 Task: Add an event with the title Casual Marketing Campaign Analysis, date '2023/10/08', time 8:00 AM to 10:00 AM, logged in from the account softage.10@softage.netand send the event invitation to softage.2@softage.net and softage.3@softage.net. Set a reminder for the event 2 hour before
Action: Mouse moved to (131, 155)
Screenshot: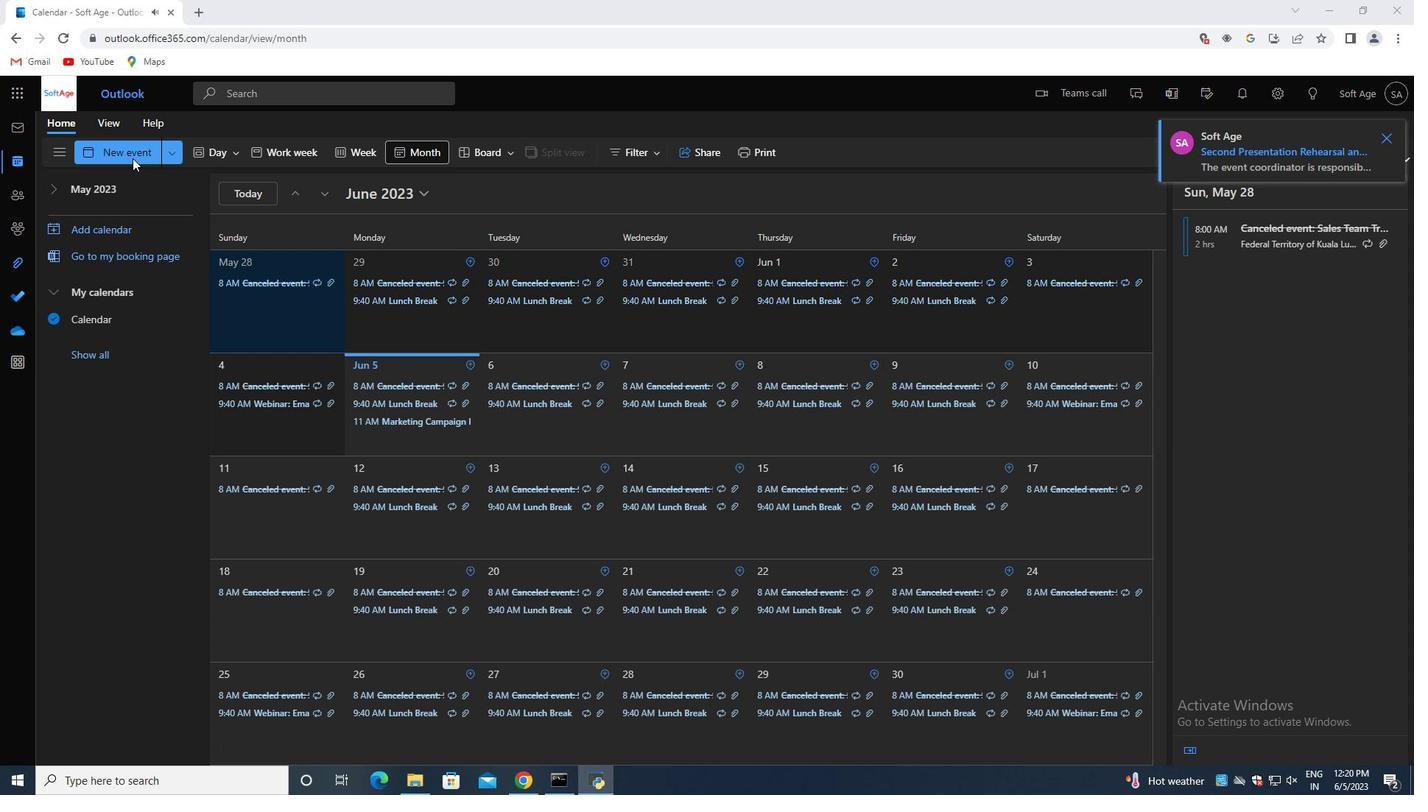 
Action: Mouse pressed left at (131, 155)
Screenshot: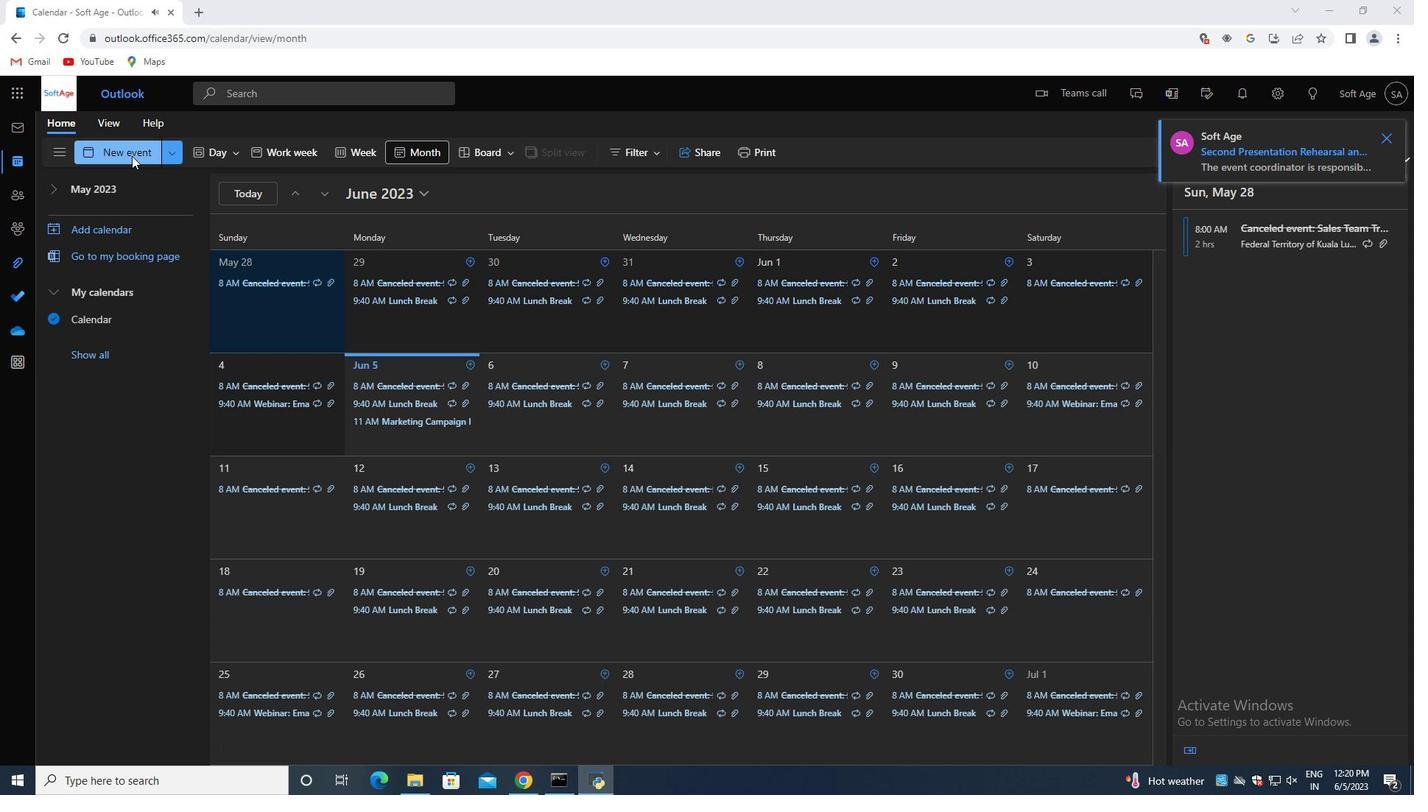 
Action: Mouse moved to (472, 239)
Screenshot: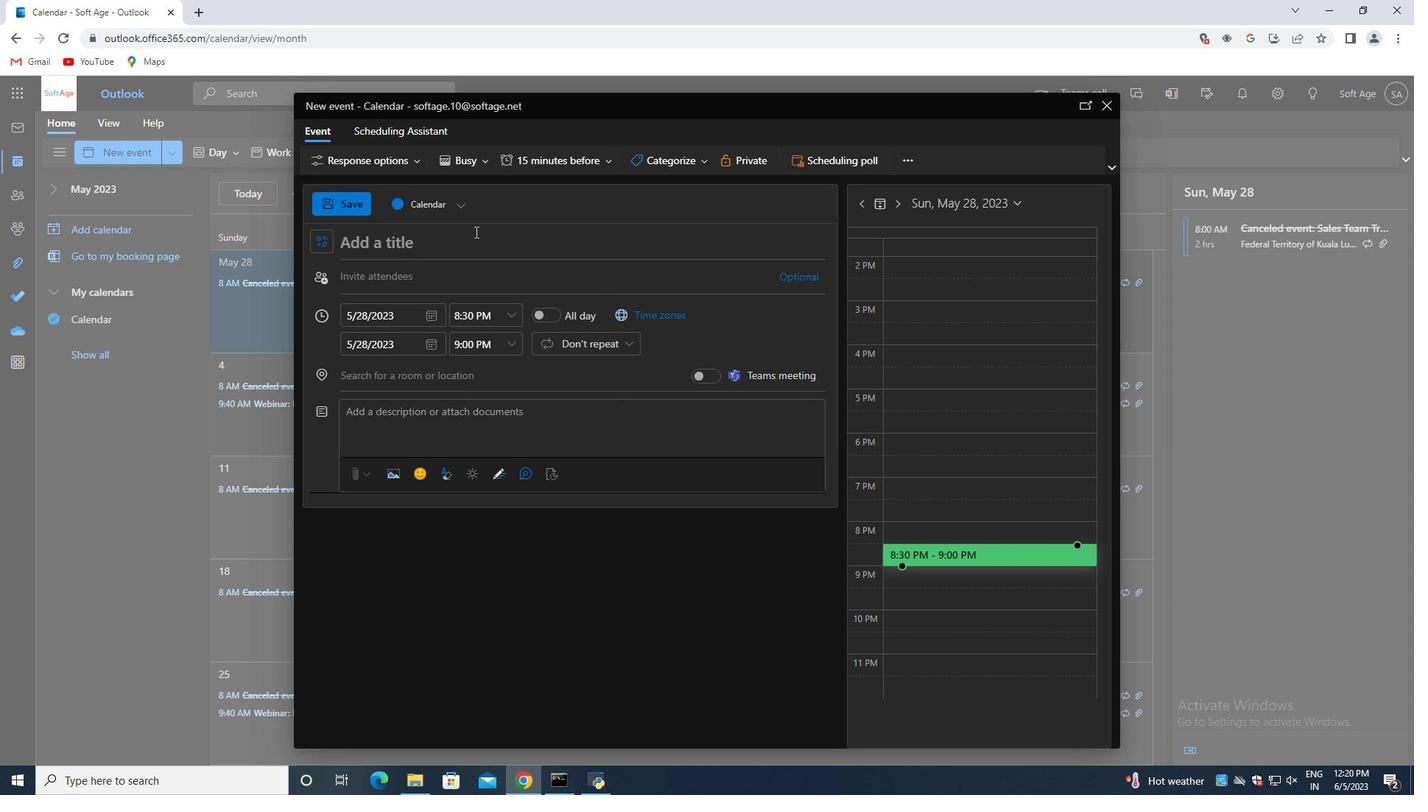 
Action: Mouse pressed left at (472, 239)
Screenshot: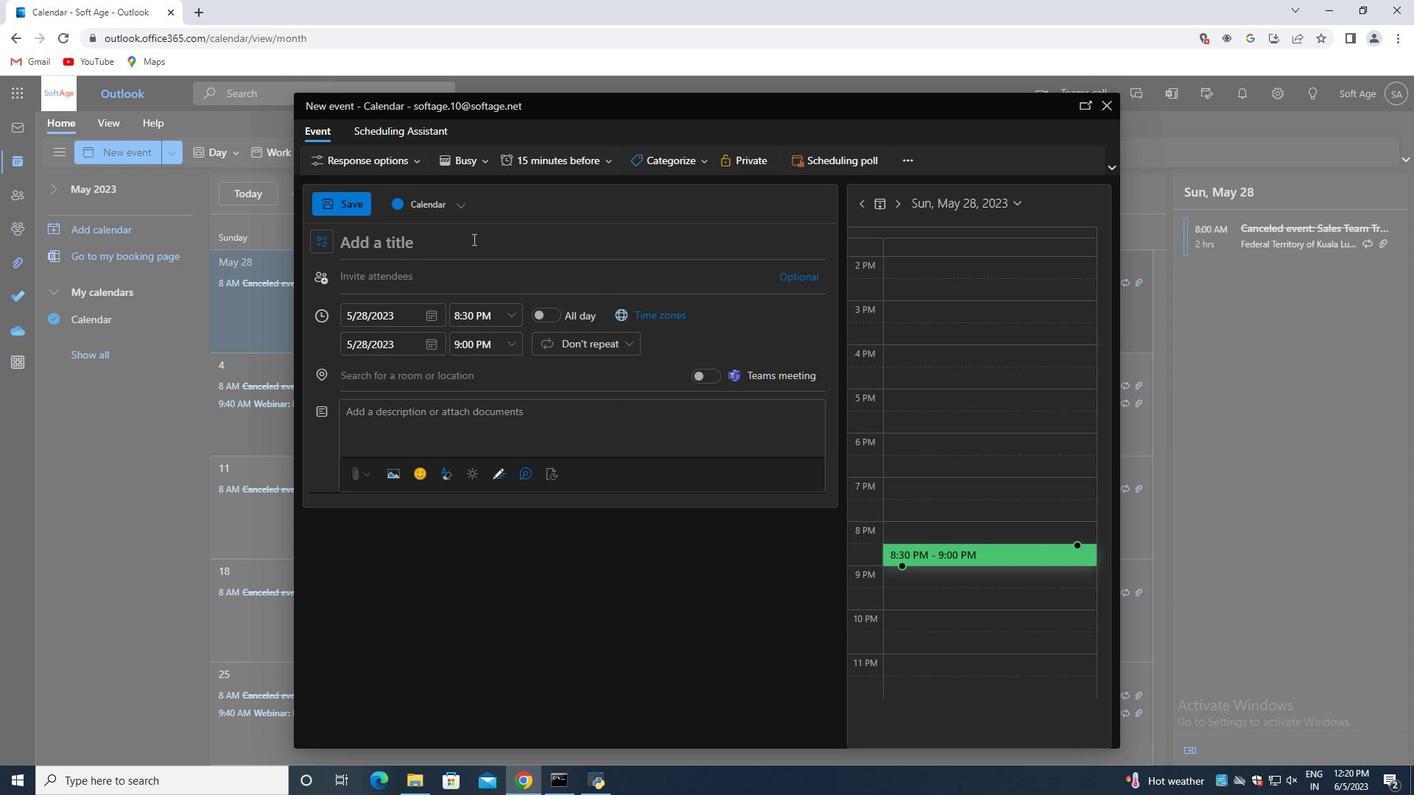 
Action: Key pressed <Key.shift>Casual<Key.space><Key.shift>Marketing<Key.space><Key.shift>Campaign<Key.space><Key.shift>Analysis
Screenshot: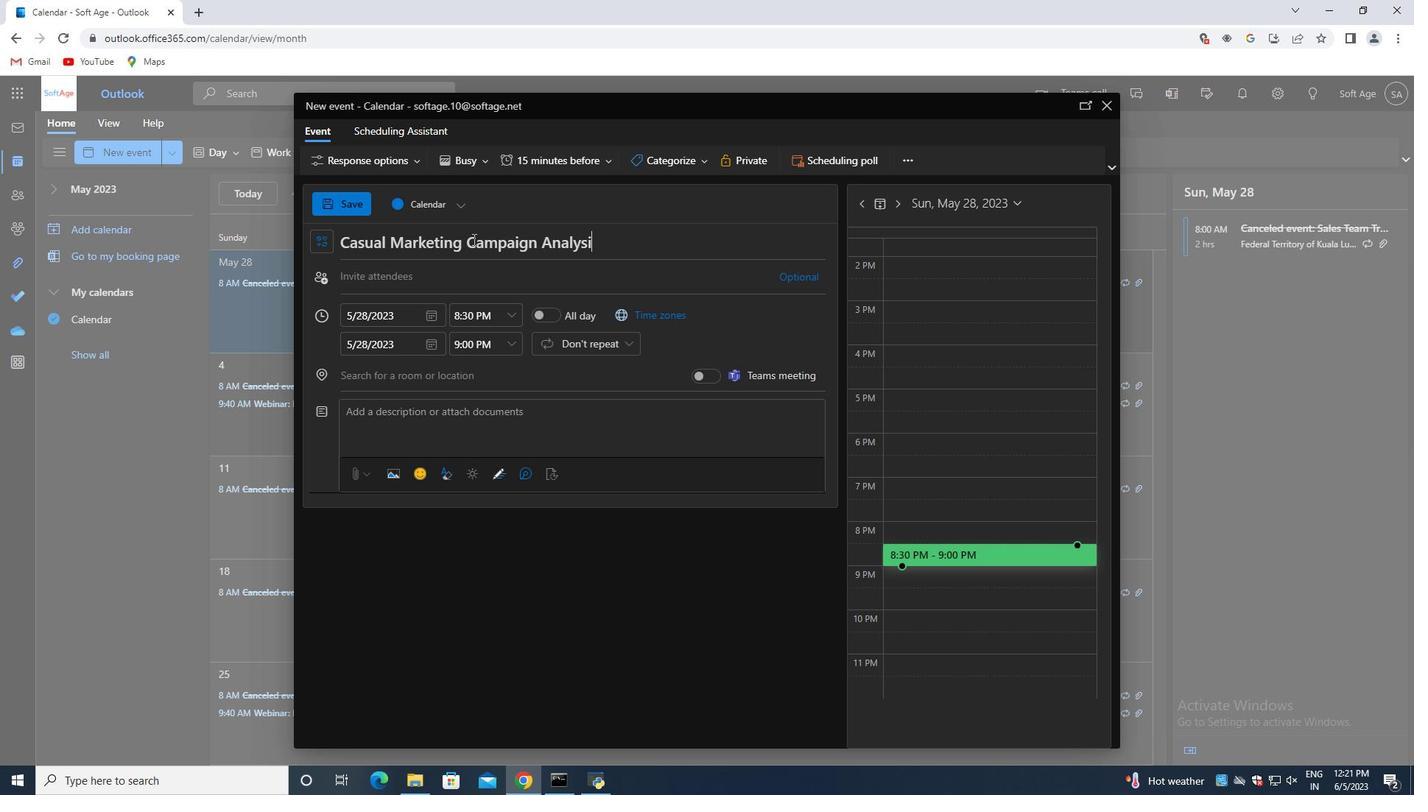 
Action: Mouse moved to (428, 315)
Screenshot: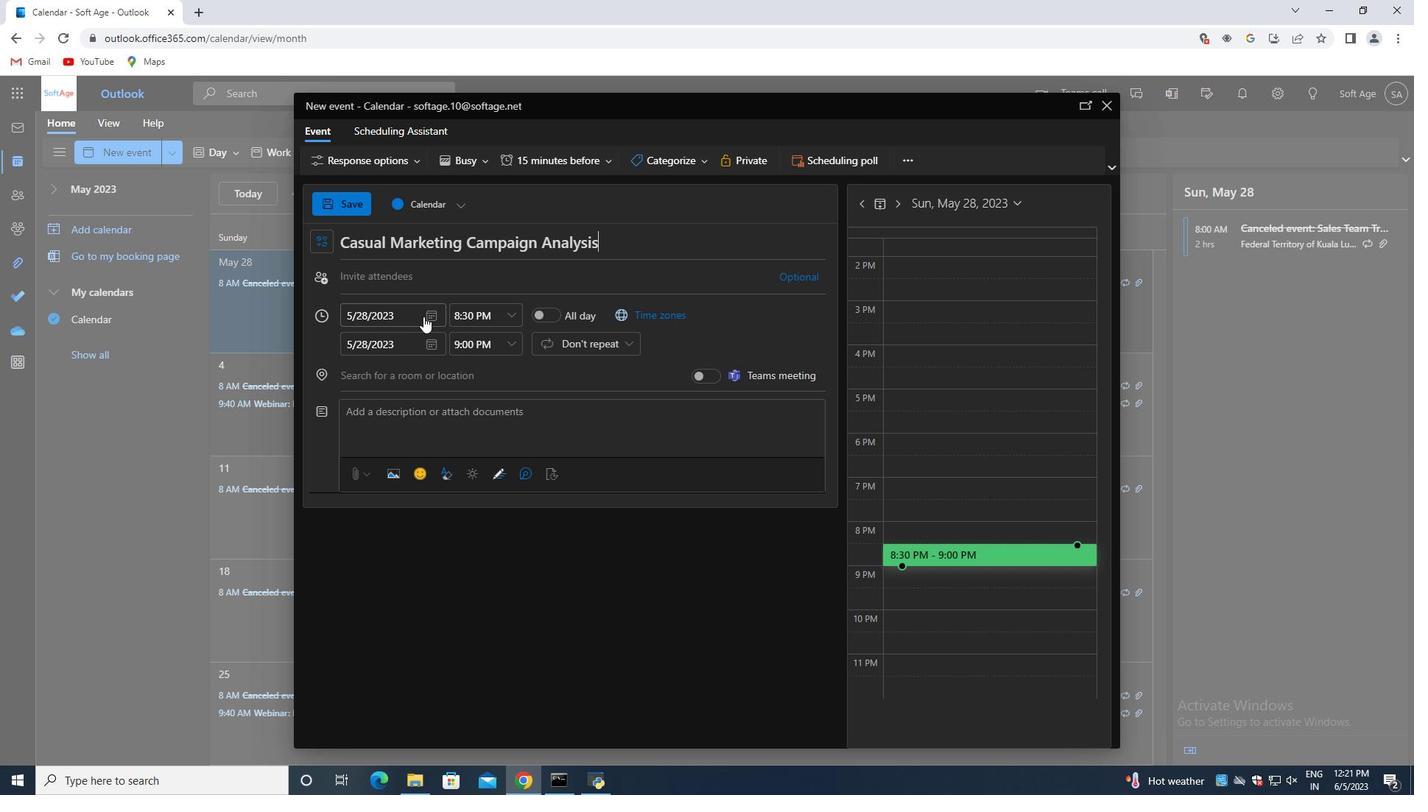 
Action: Mouse pressed left at (428, 315)
Screenshot: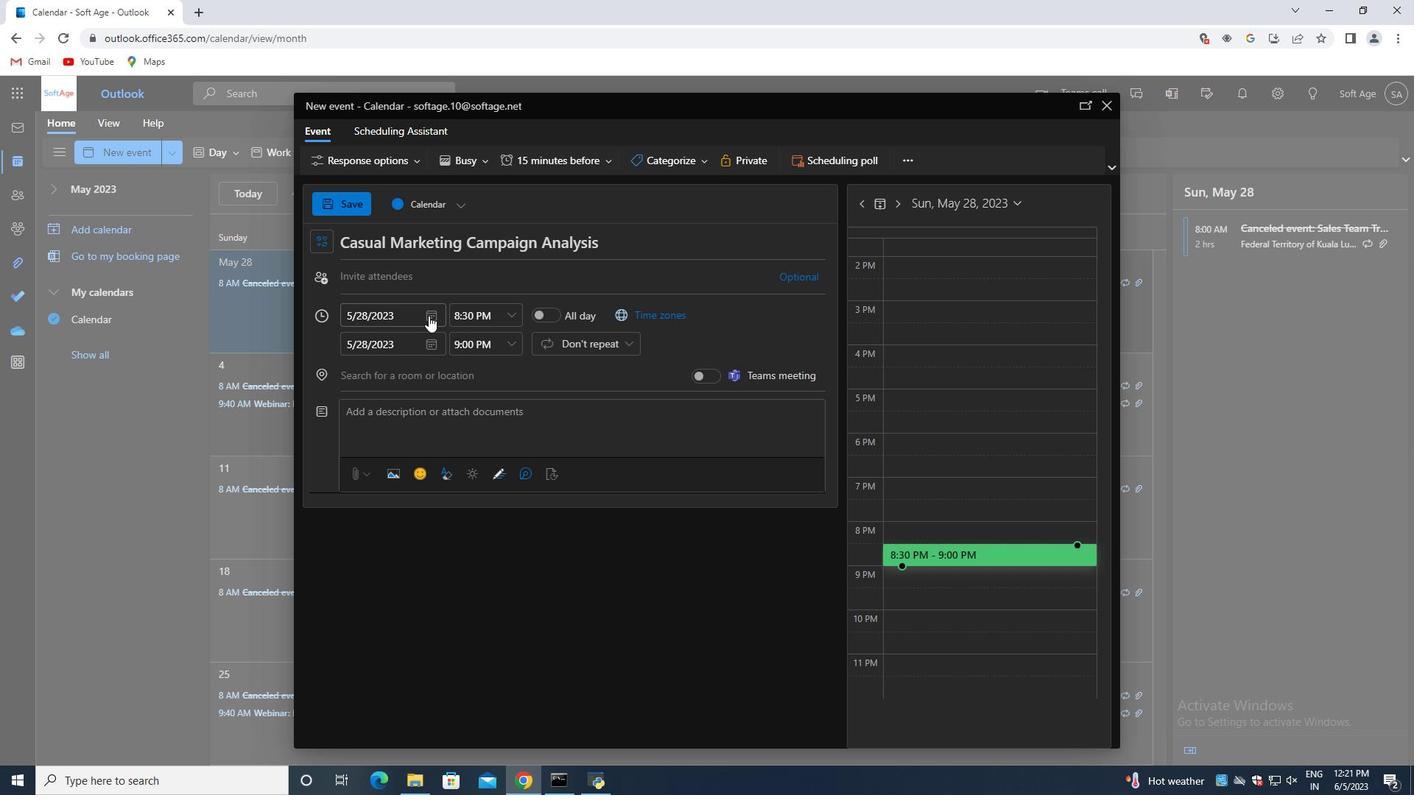 
Action: Mouse moved to (481, 344)
Screenshot: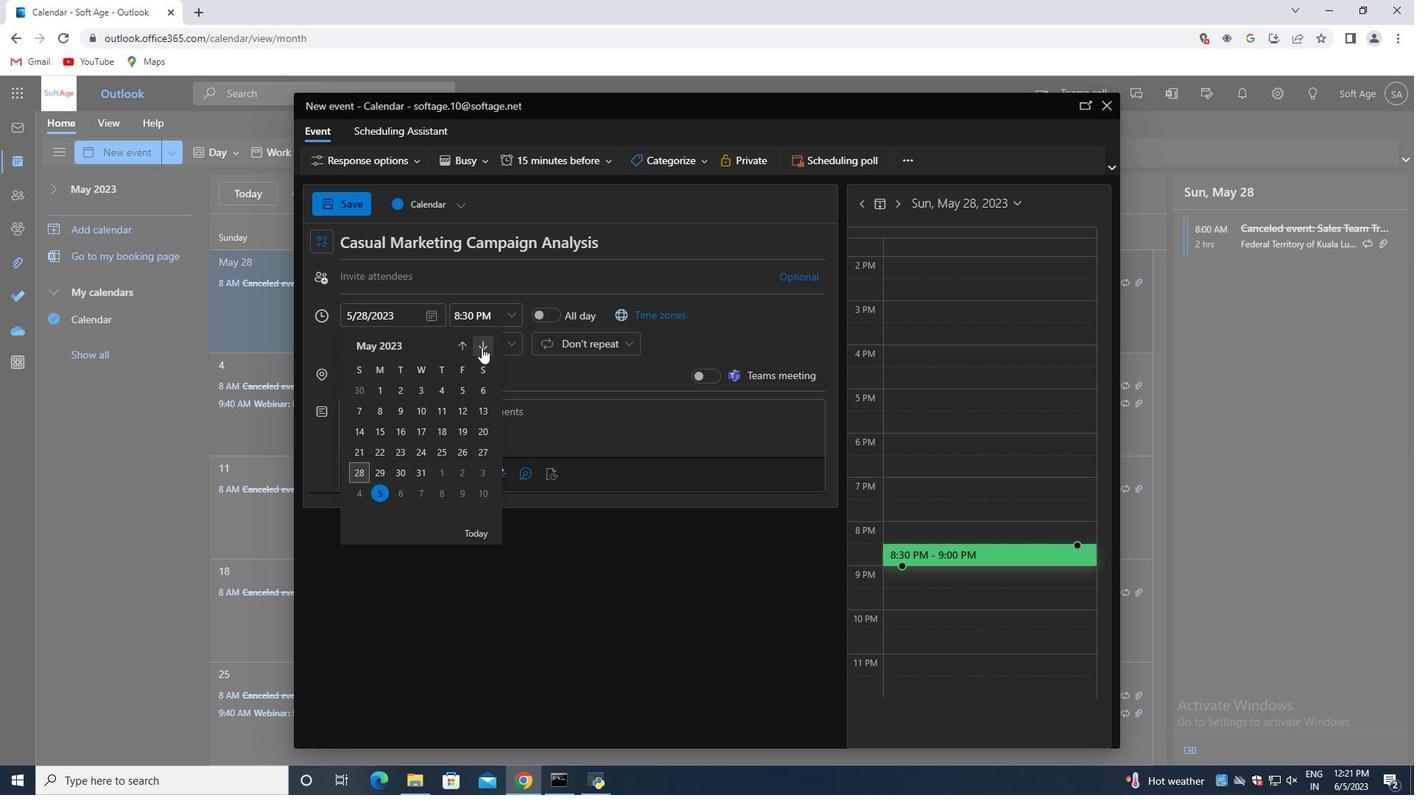 
Action: Mouse pressed left at (481, 344)
Screenshot: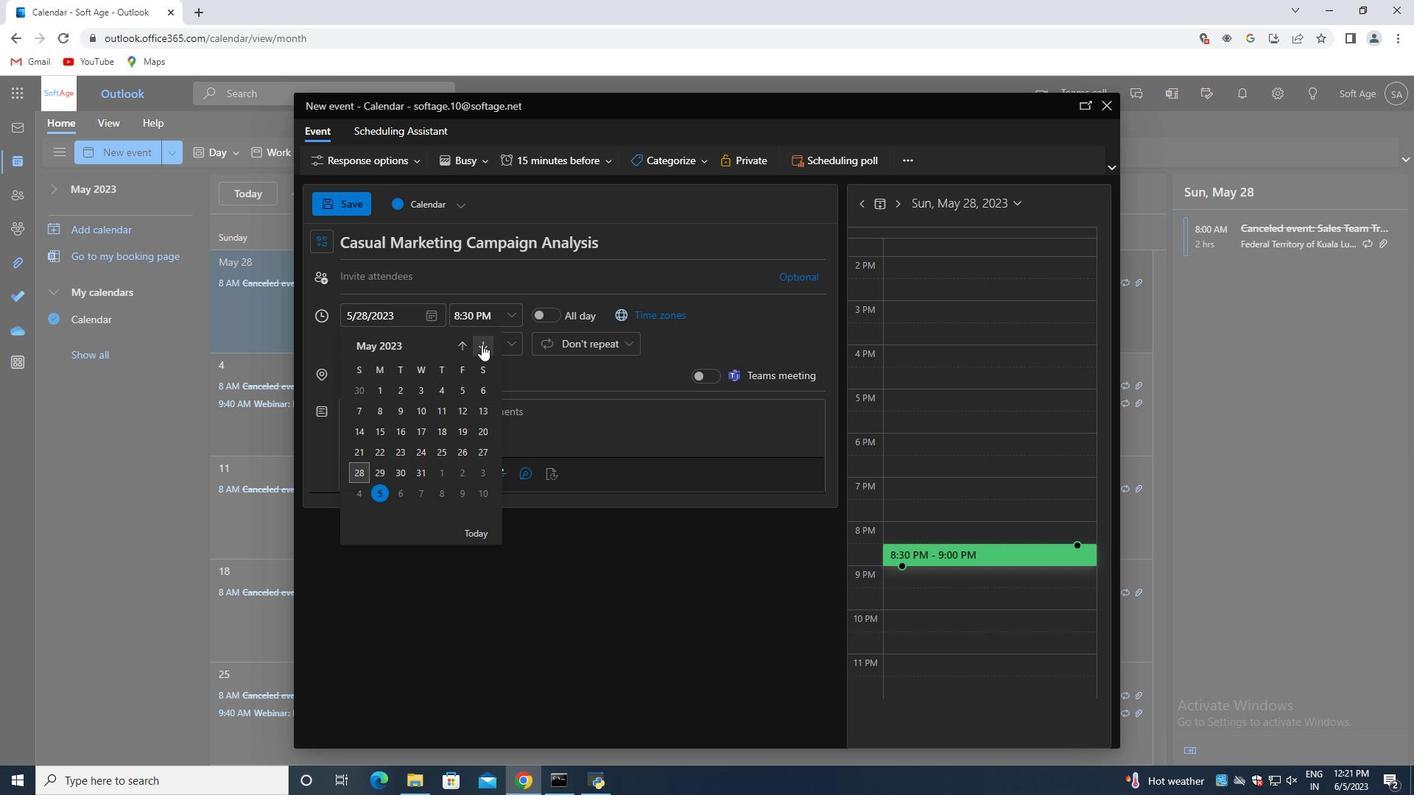 
Action: Mouse pressed left at (481, 344)
Screenshot: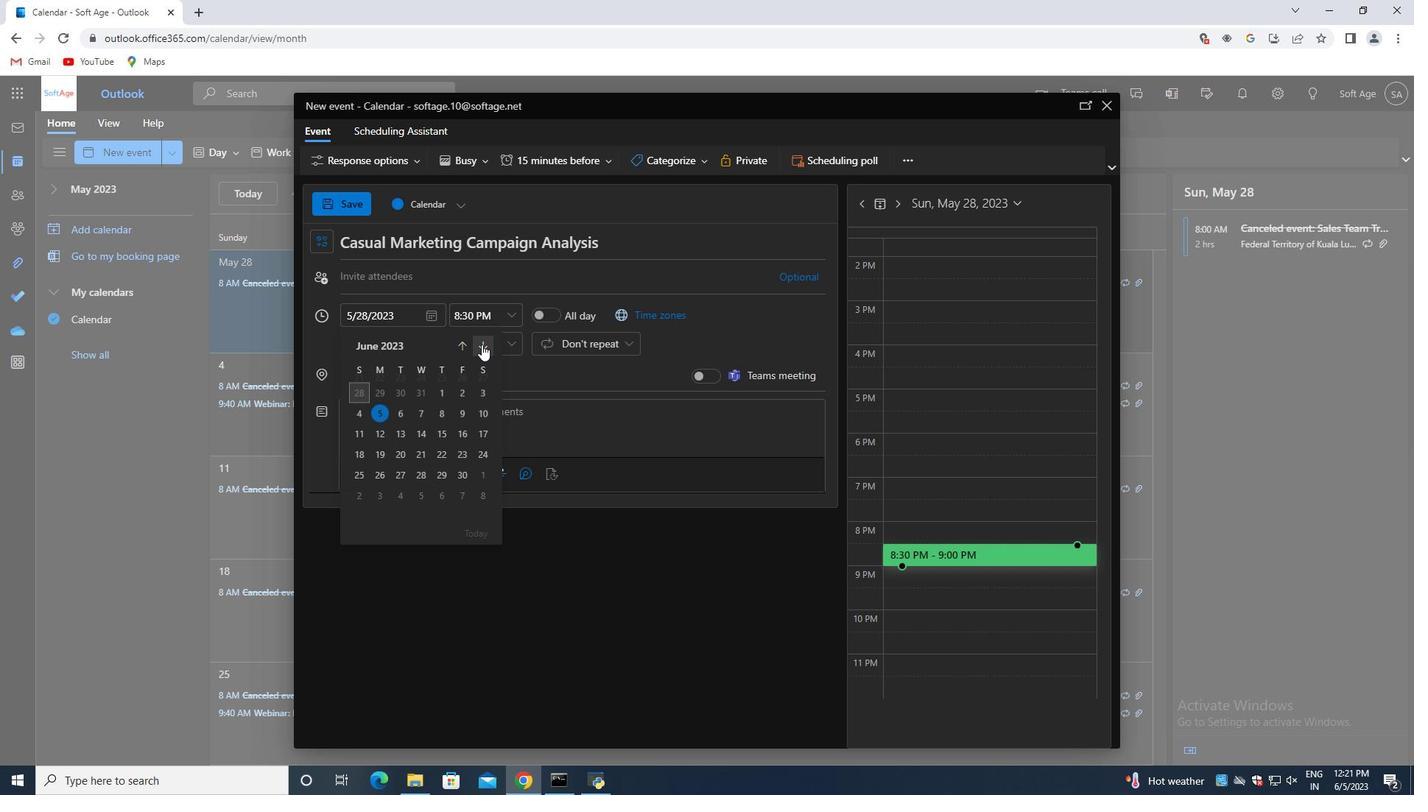 
Action: Mouse pressed left at (481, 344)
Screenshot: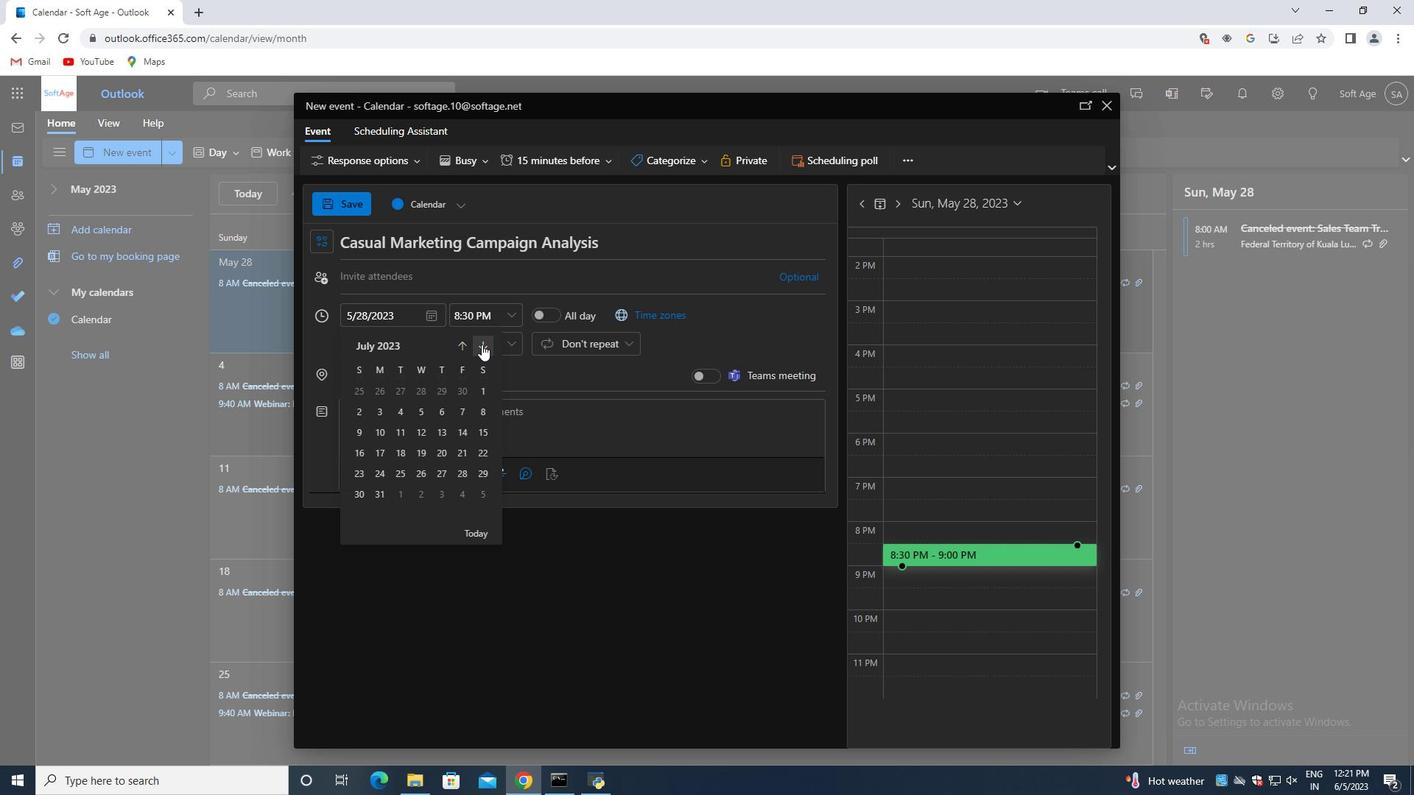 
Action: Mouse pressed left at (481, 344)
Screenshot: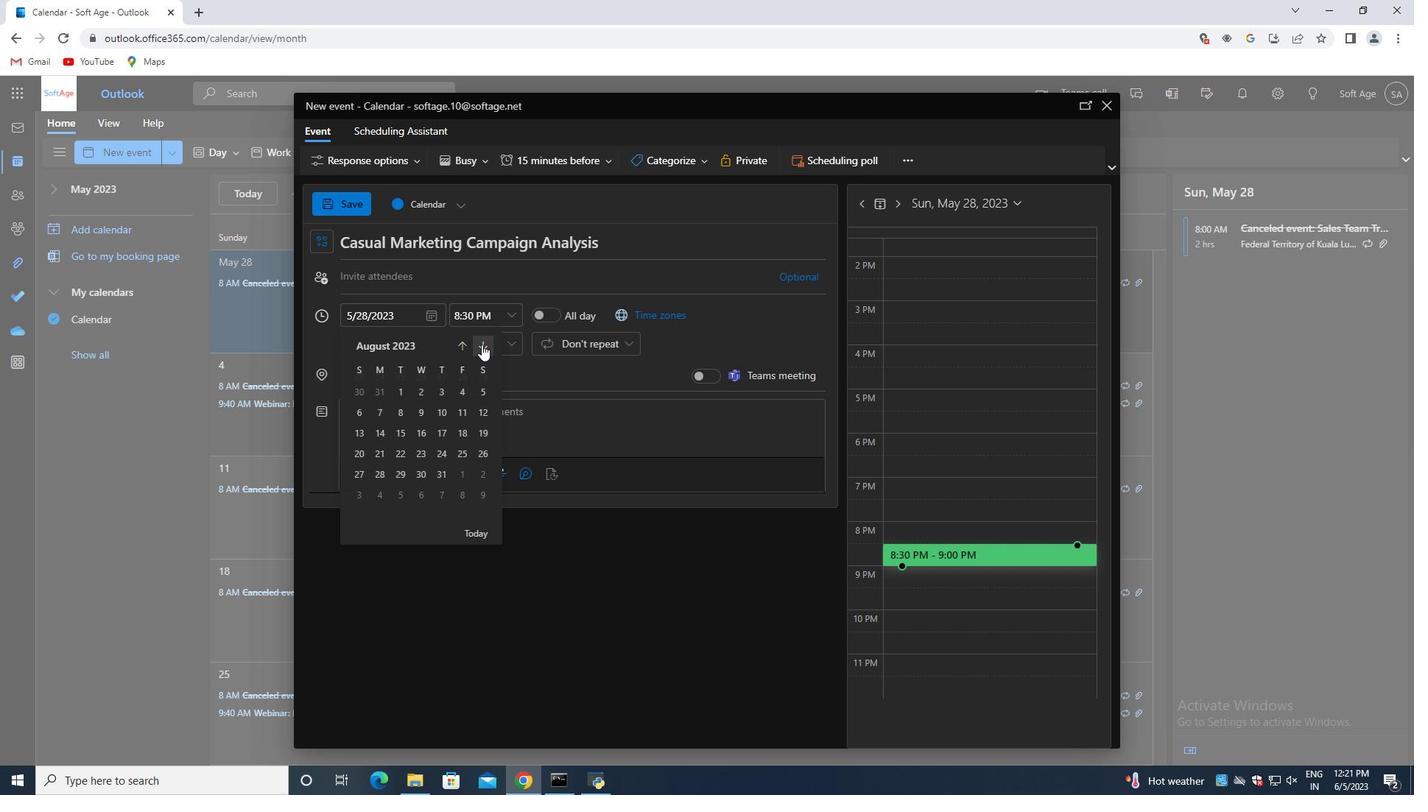 
Action: Mouse pressed left at (481, 344)
Screenshot: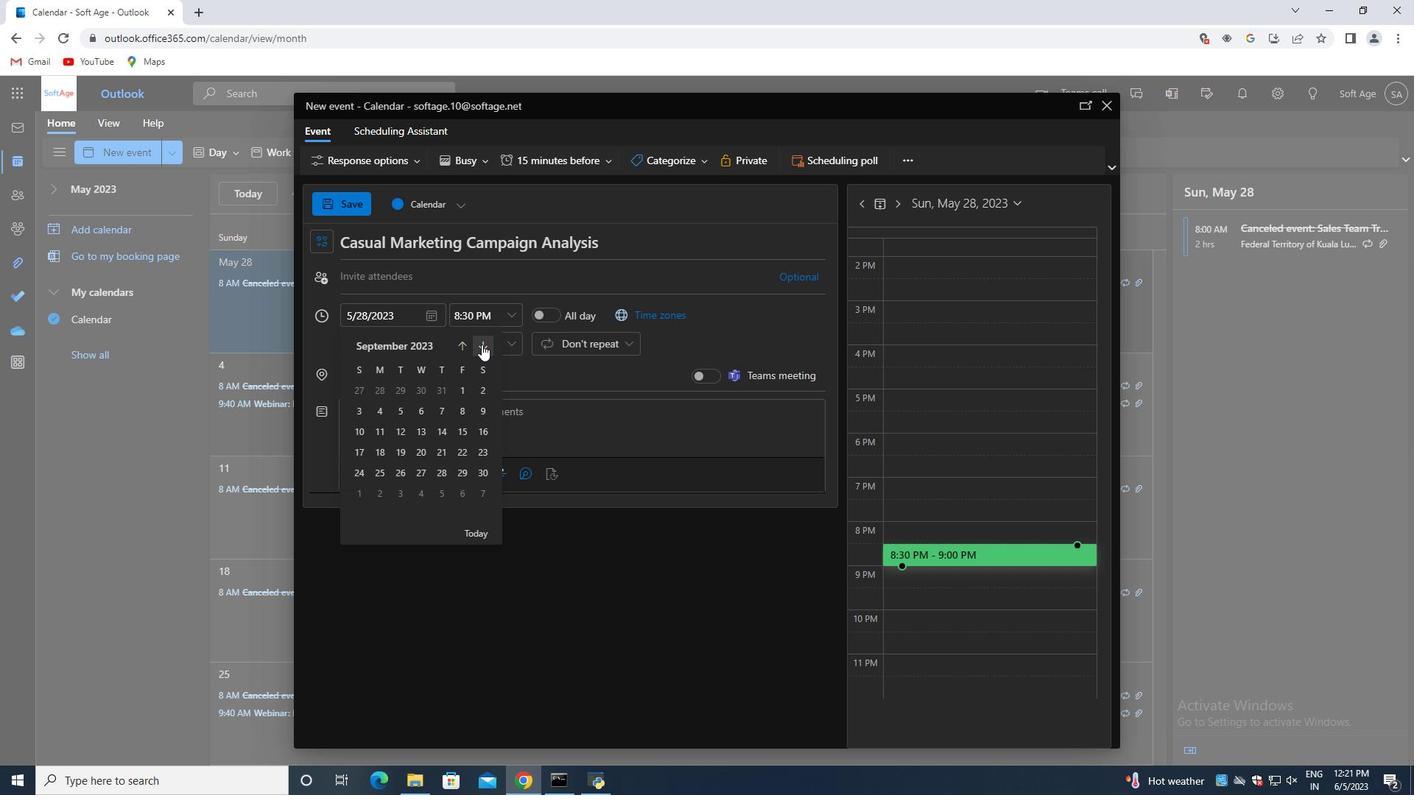 
Action: Mouse moved to (357, 408)
Screenshot: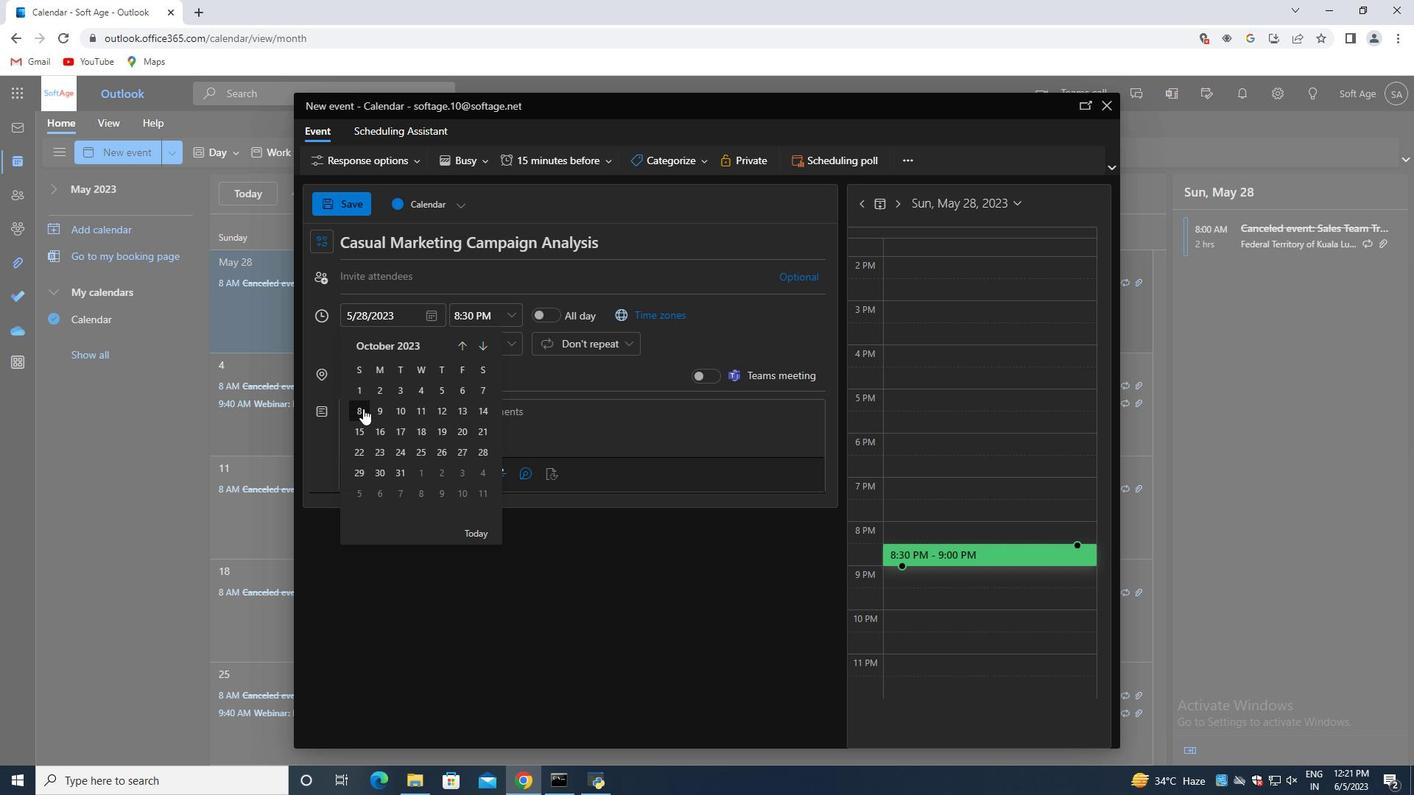 
Action: Mouse pressed left at (357, 408)
Screenshot: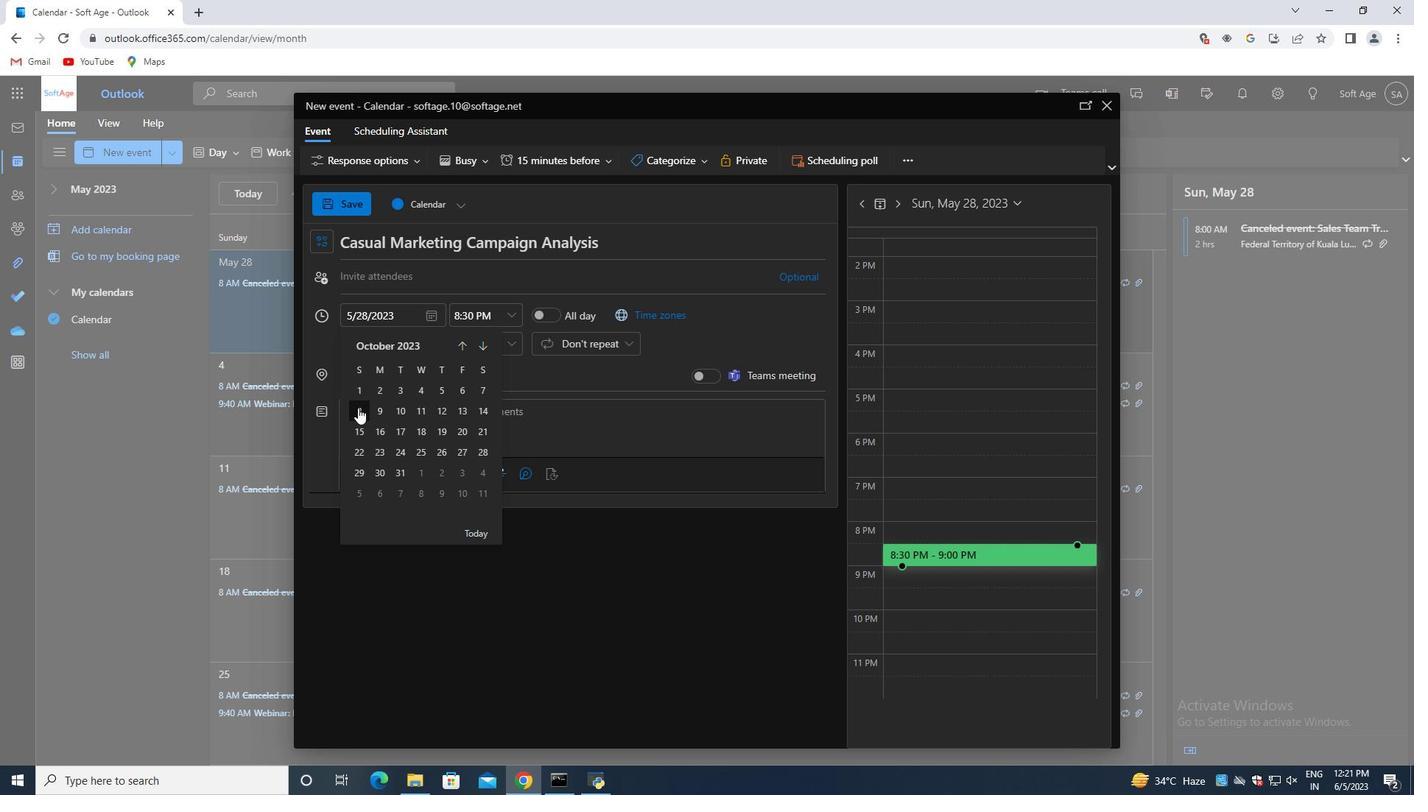 
Action: Mouse moved to (514, 315)
Screenshot: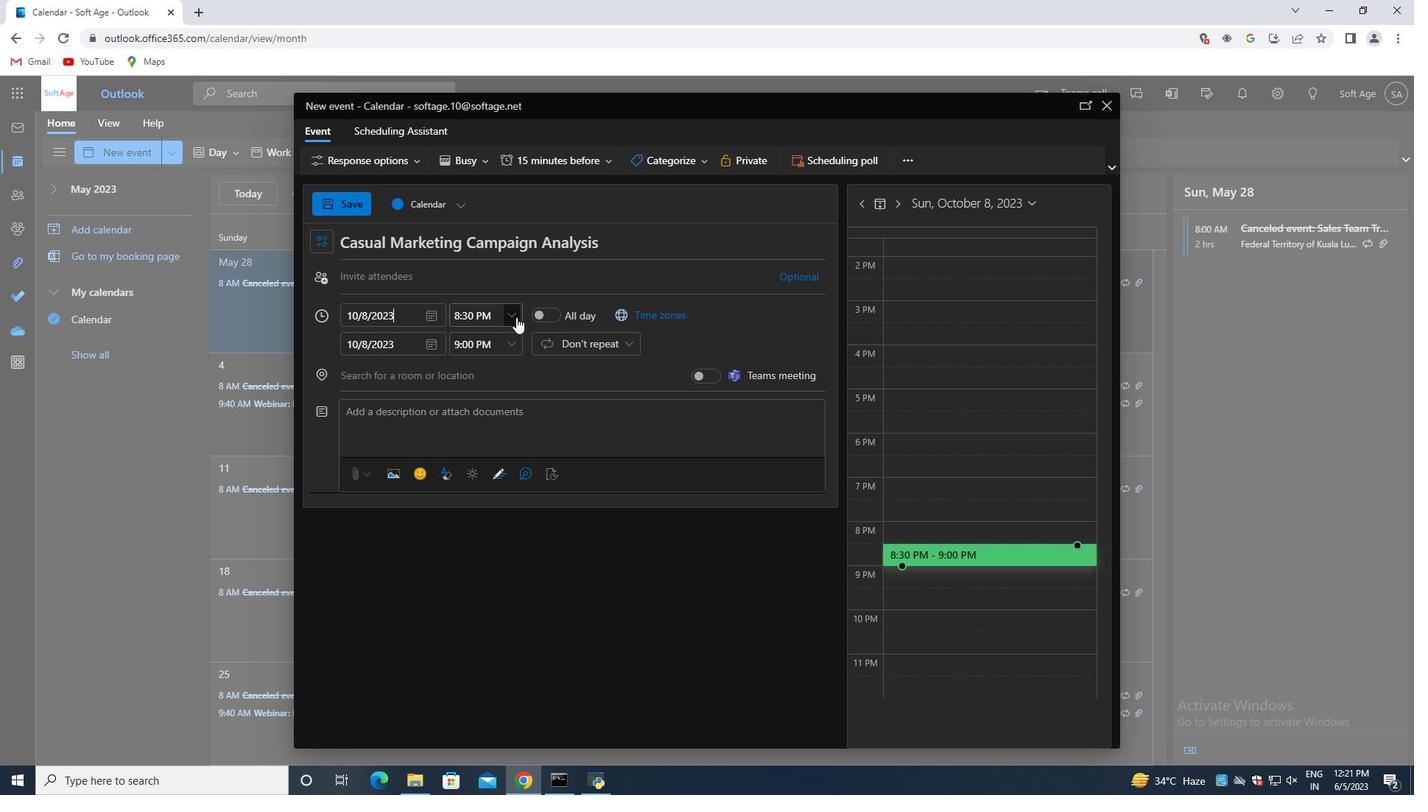 
Action: Mouse pressed left at (514, 315)
Screenshot: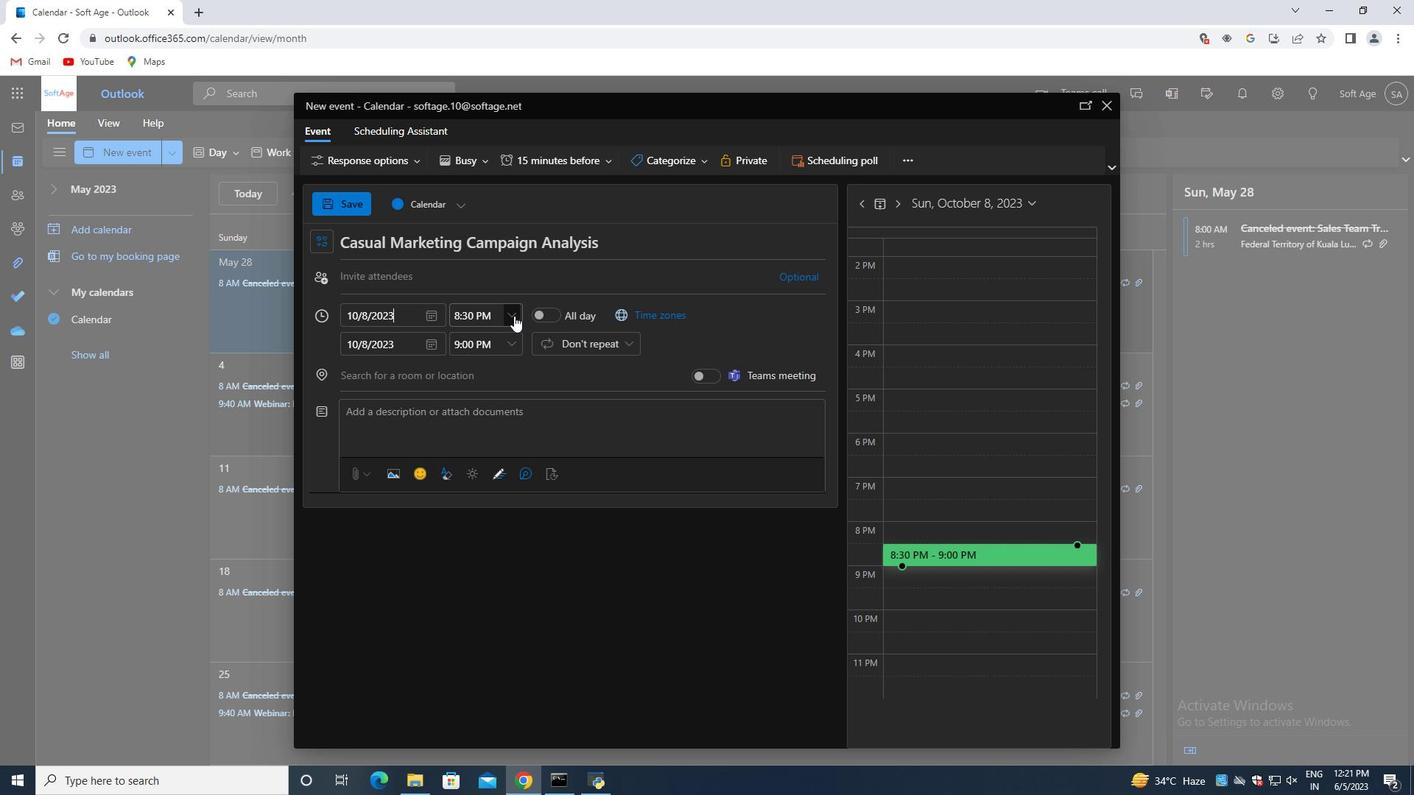 
Action: Mouse moved to (531, 332)
Screenshot: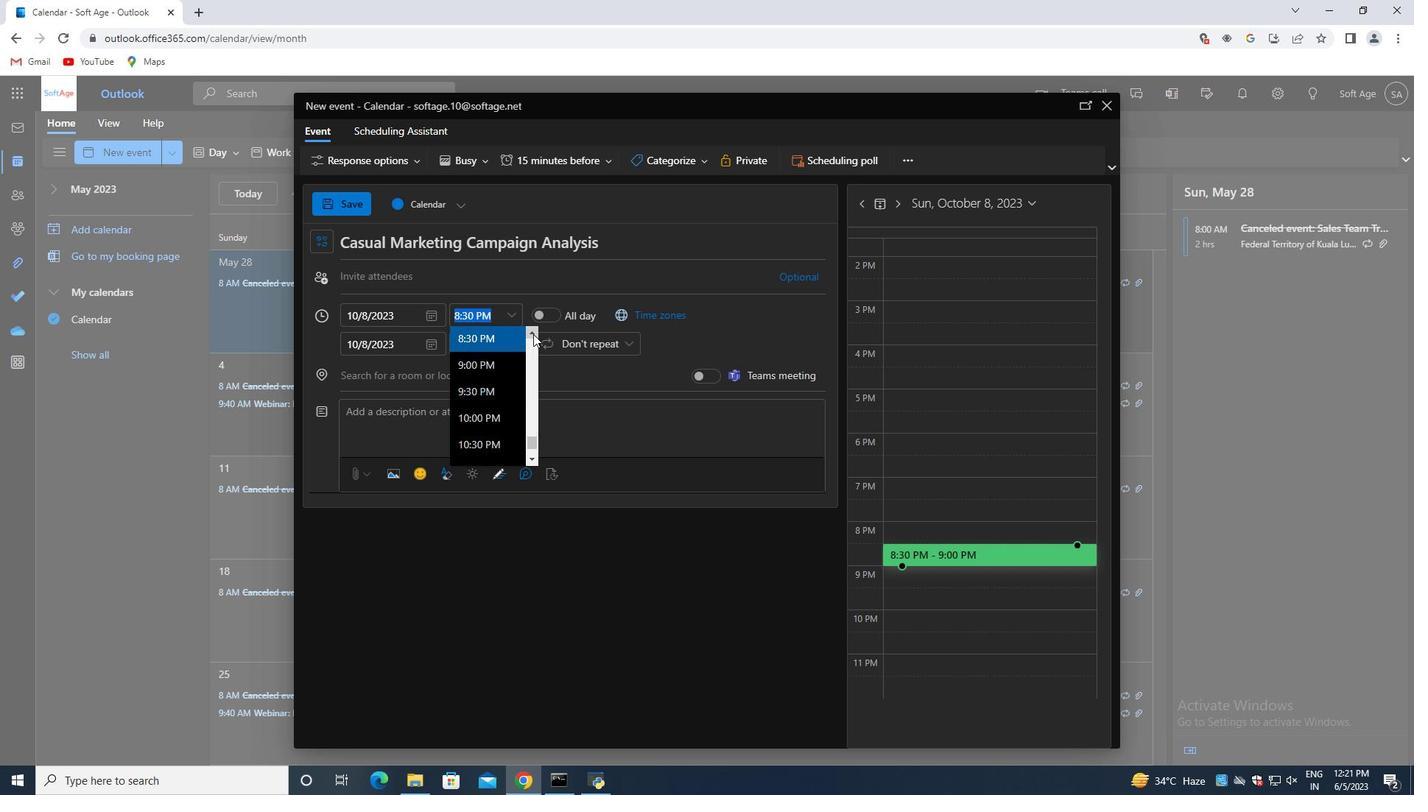
Action: Mouse pressed left at (531, 332)
Screenshot: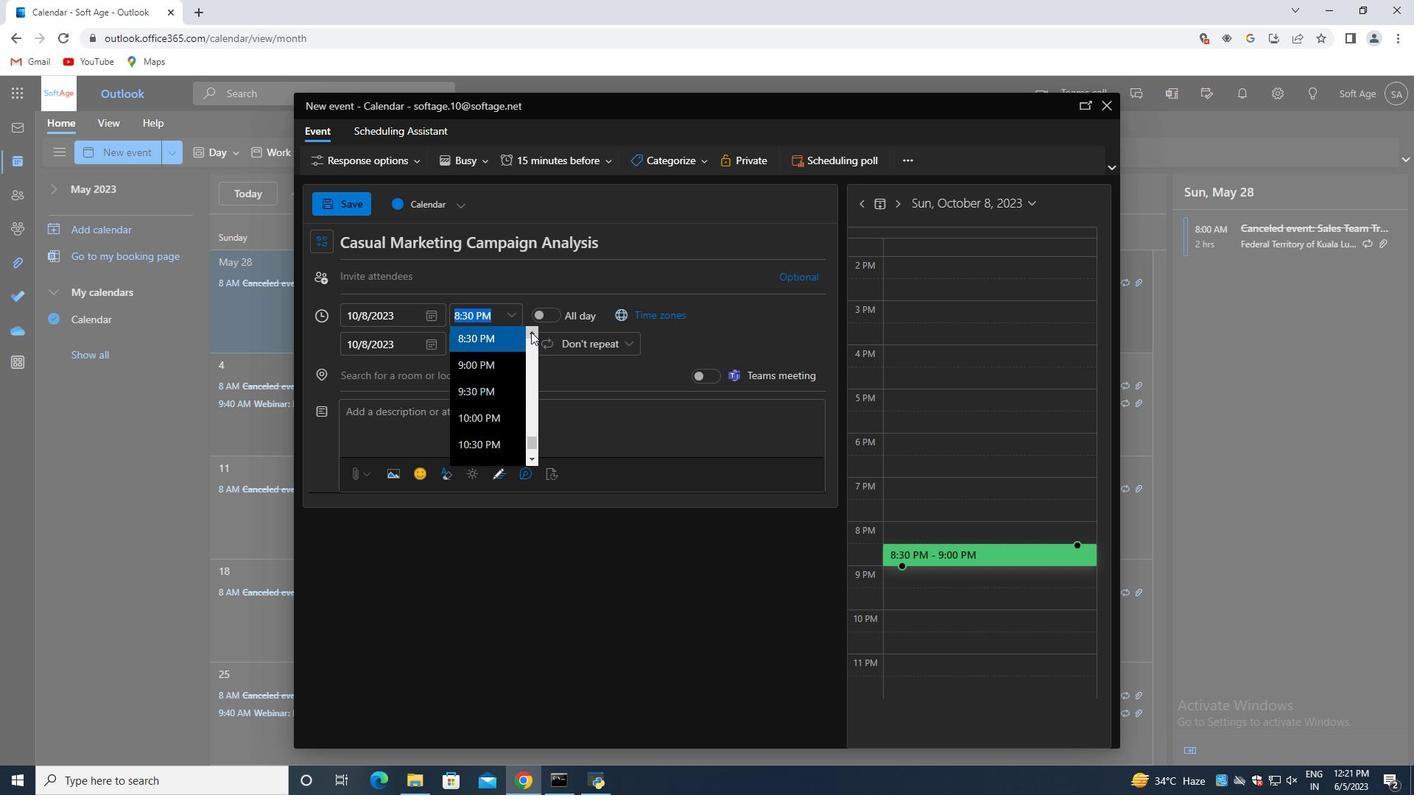 
Action: Mouse pressed left at (531, 332)
Screenshot: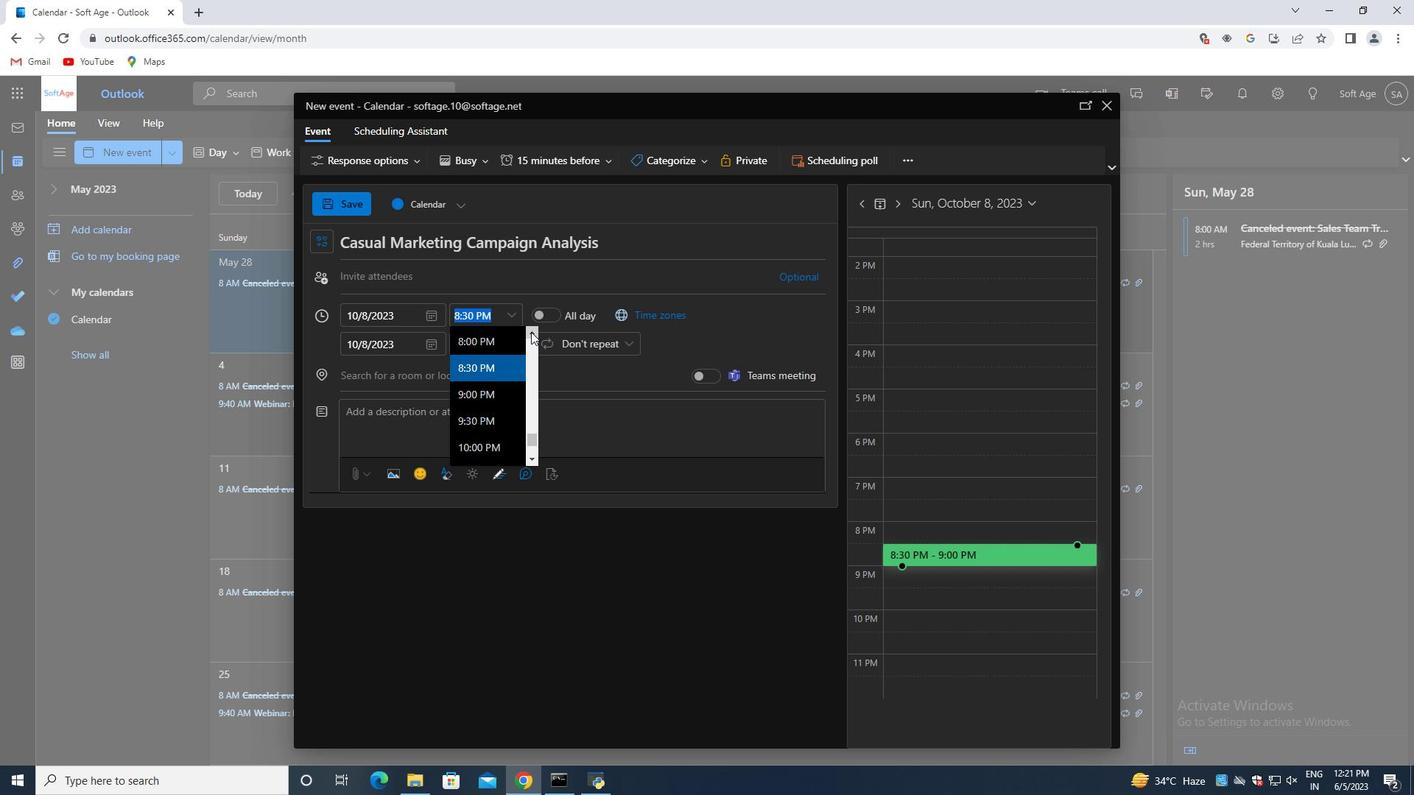 
Action: Mouse pressed left at (531, 332)
Screenshot: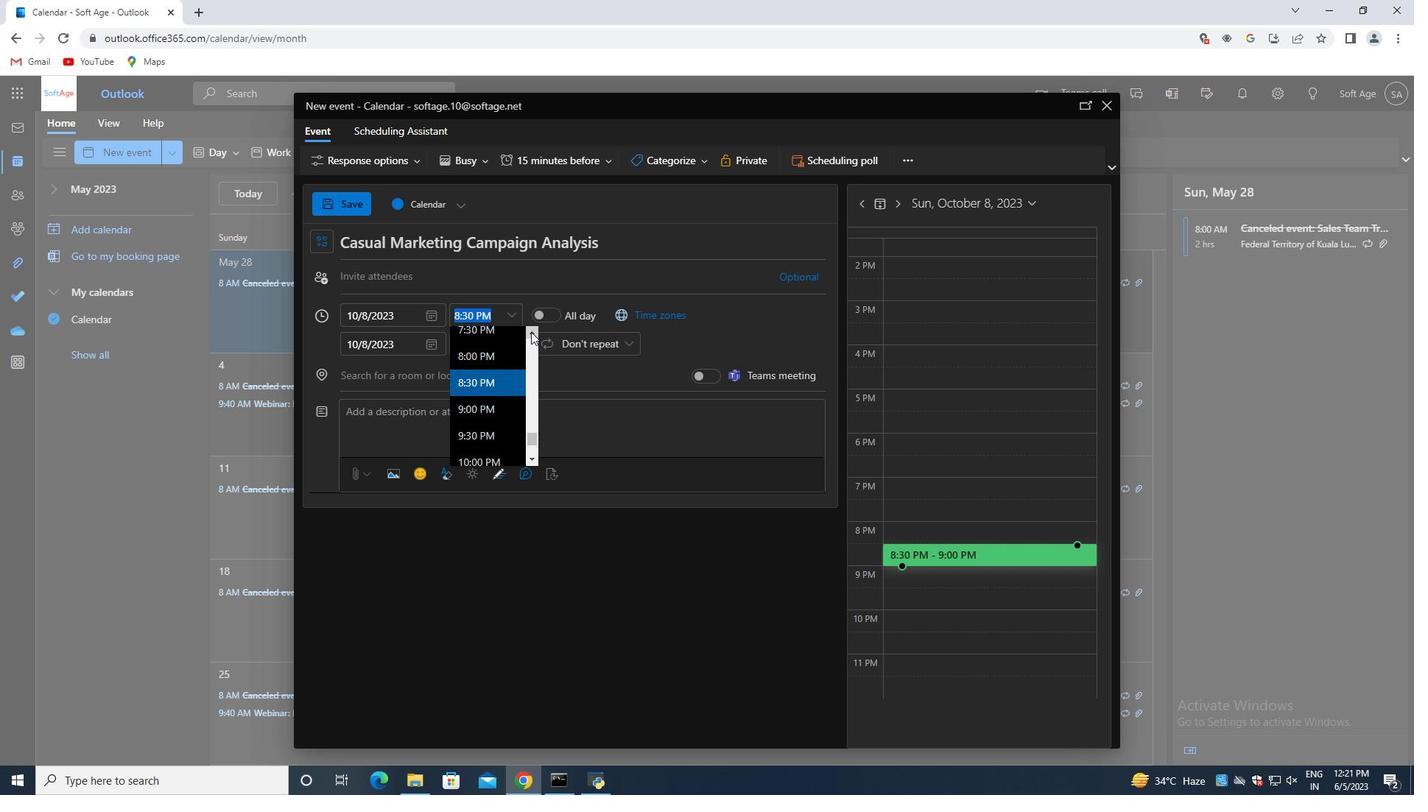 
Action: Mouse pressed left at (531, 332)
Screenshot: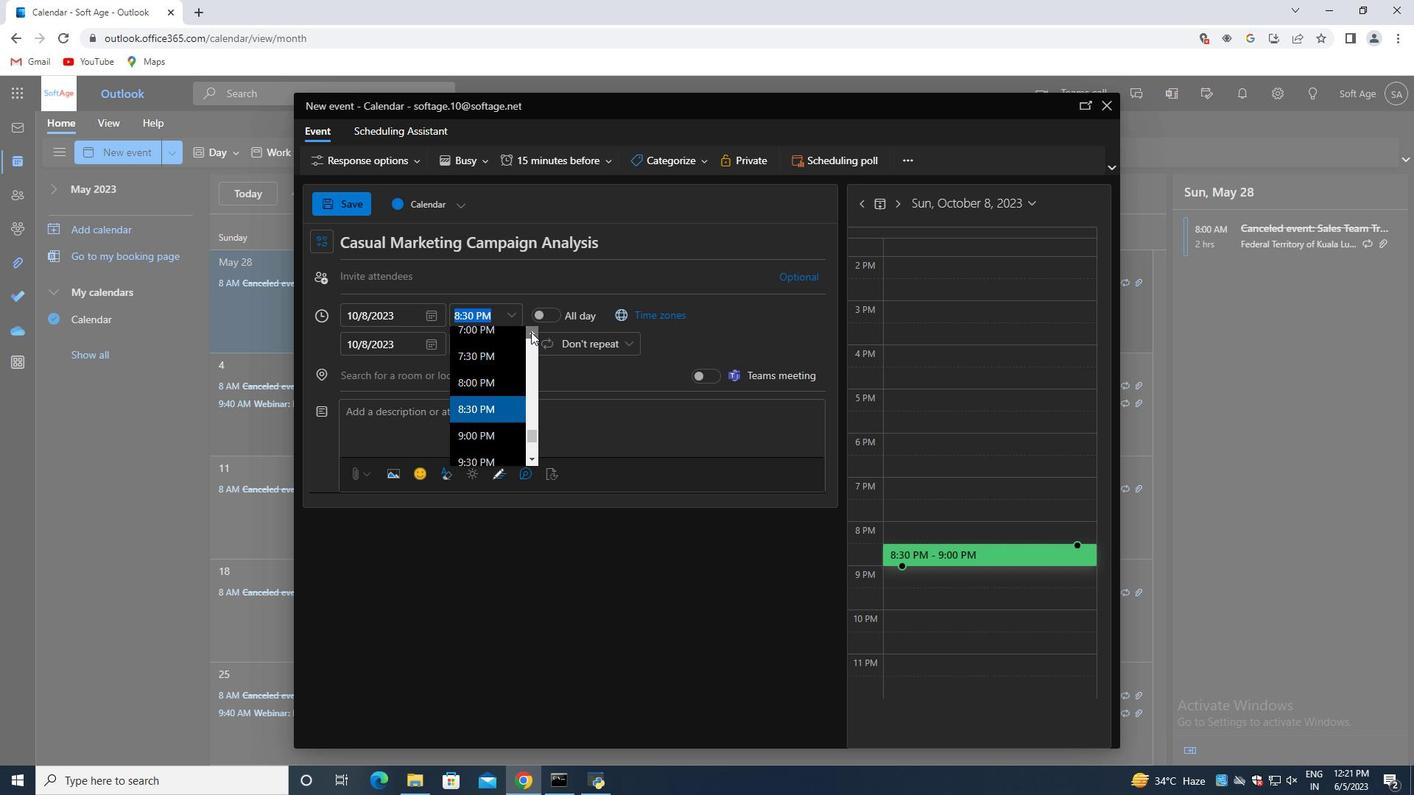 
Action: Mouse pressed left at (531, 332)
Screenshot: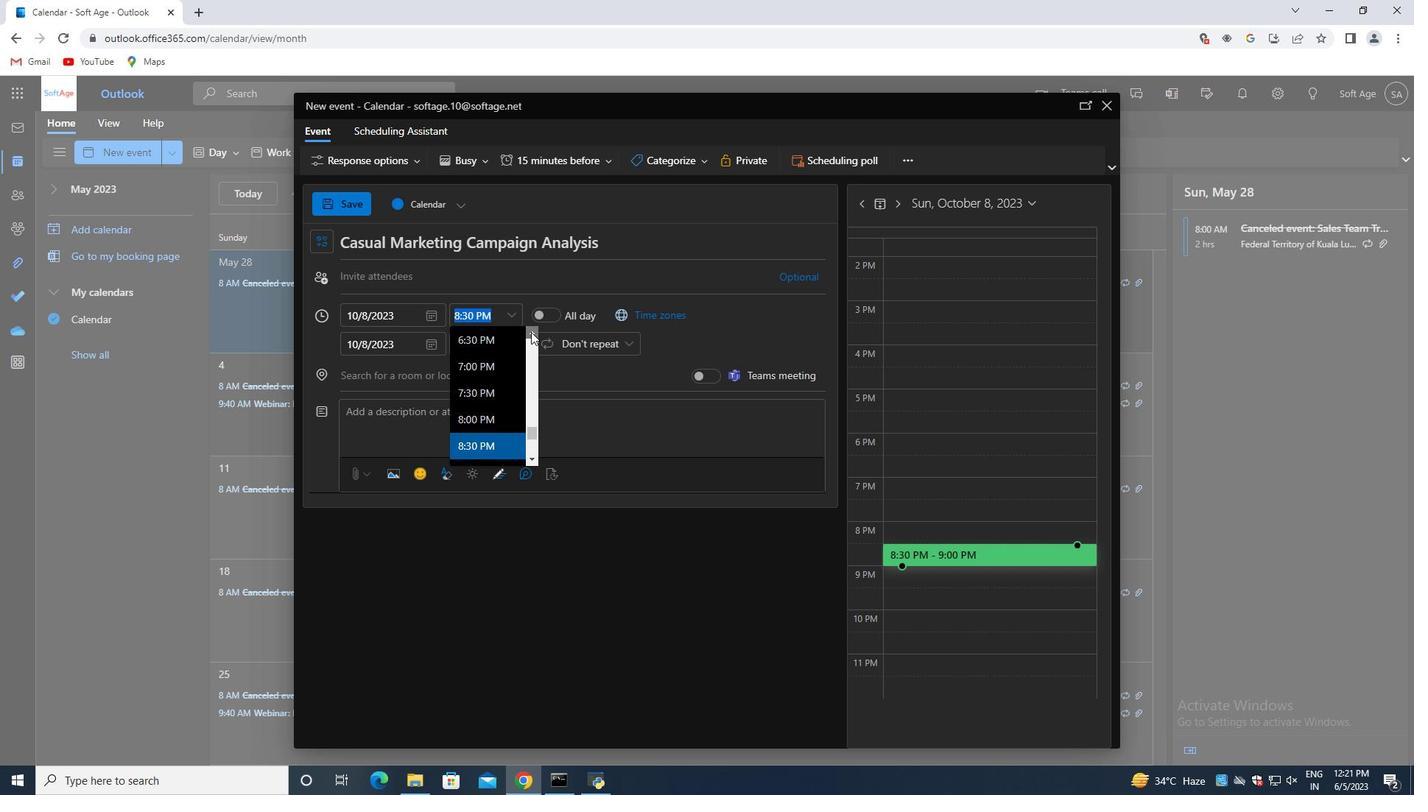 
Action: Mouse pressed left at (531, 332)
Screenshot: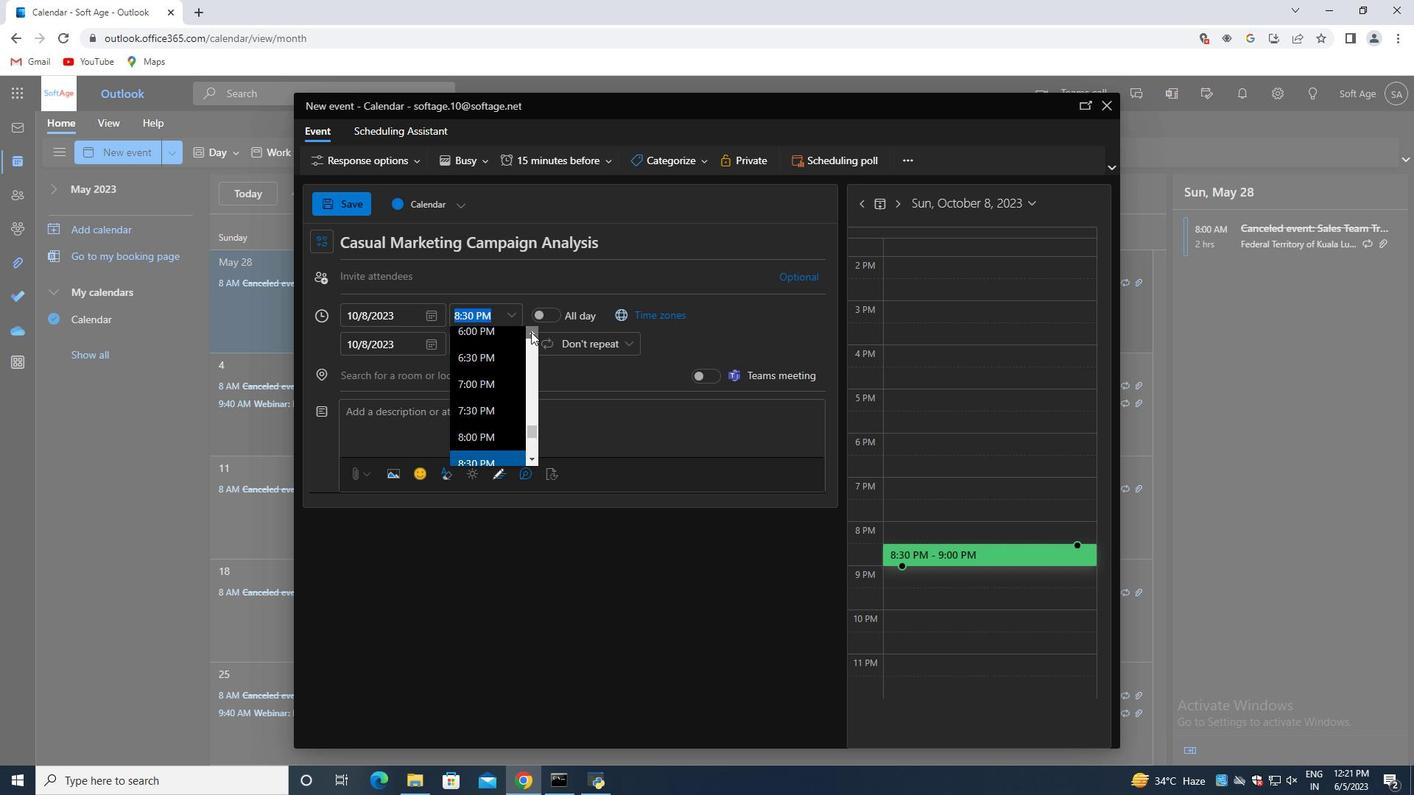 
Action: Mouse pressed left at (531, 332)
Screenshot: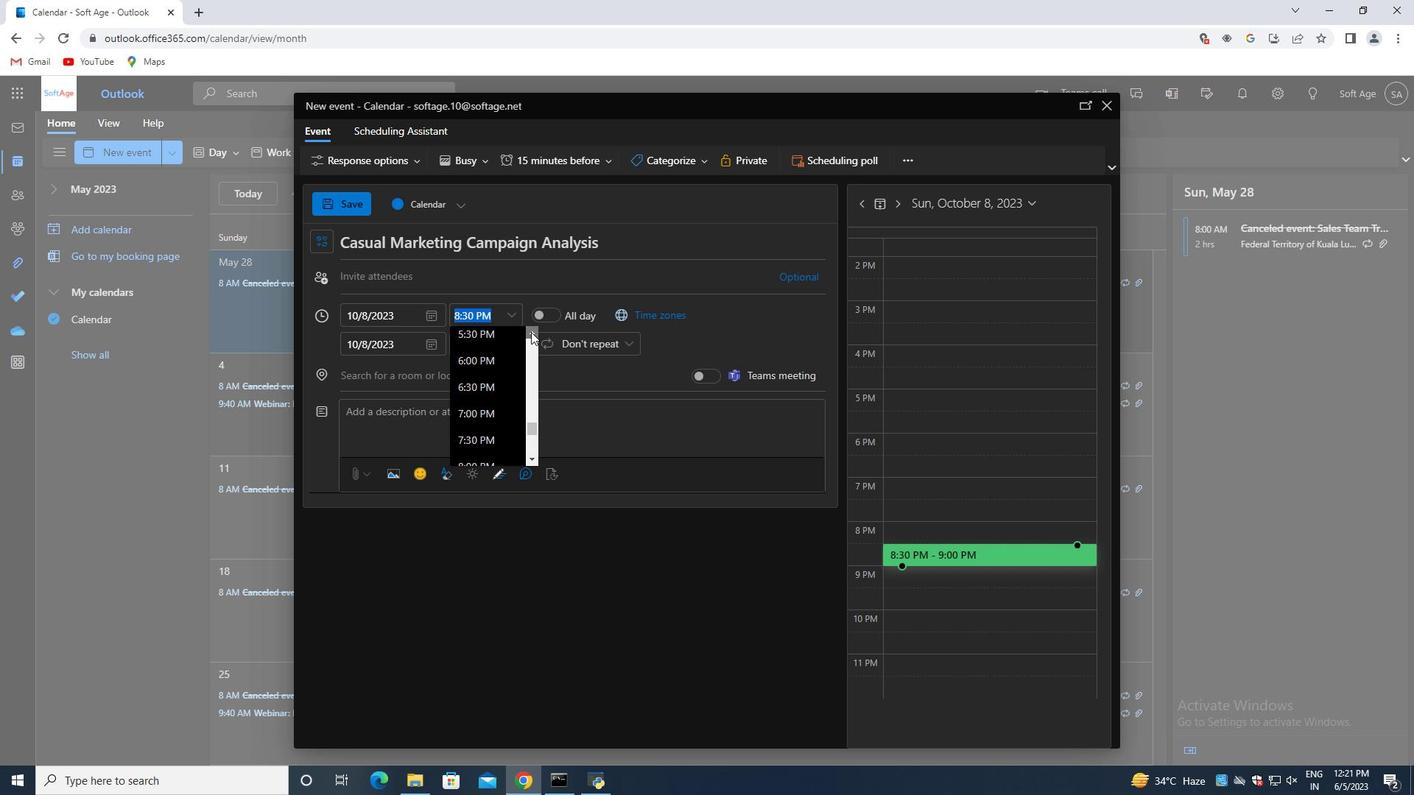 
Action: Mouse pressed left at (531, 332)
Screenshot: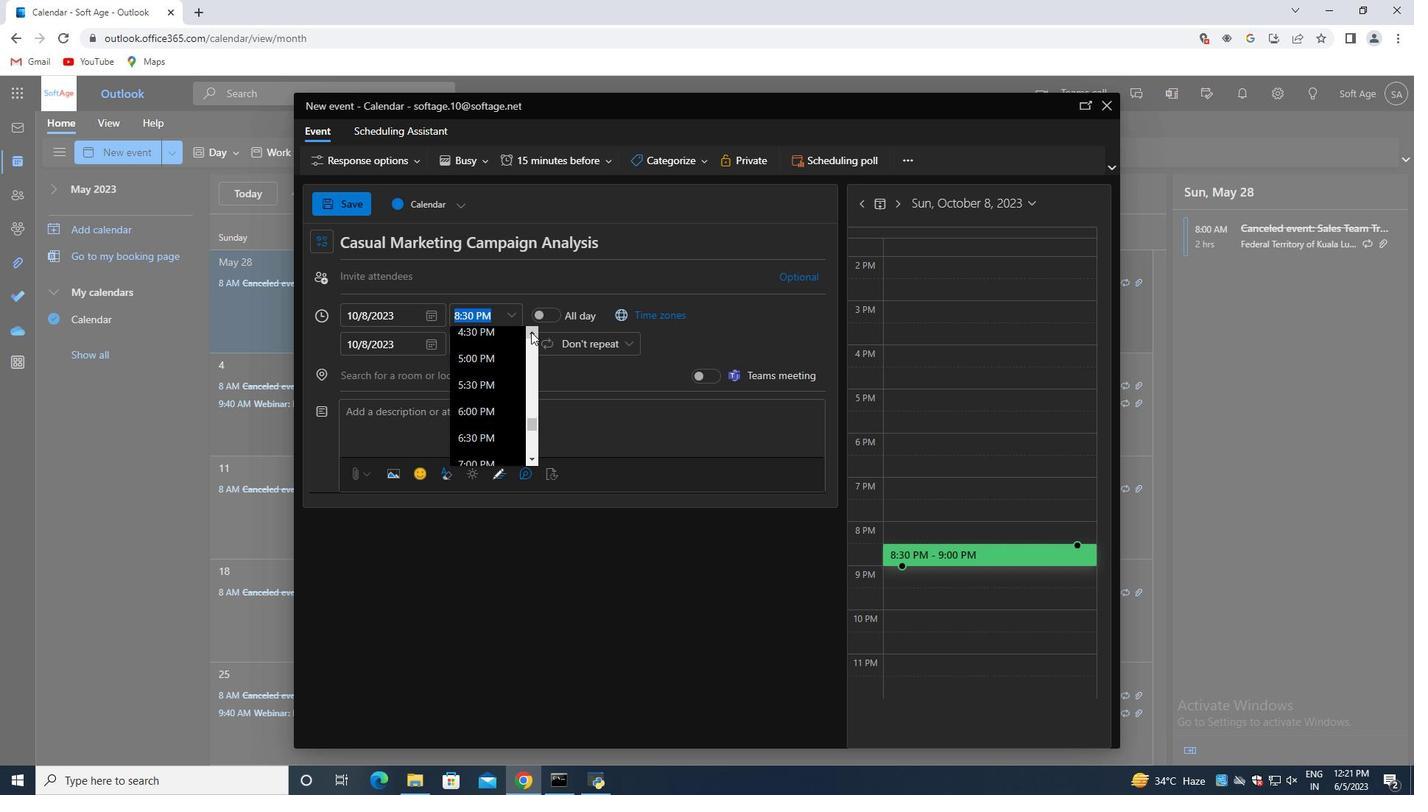
Action: Mouse pressed left at (531, 332)
Screenshot: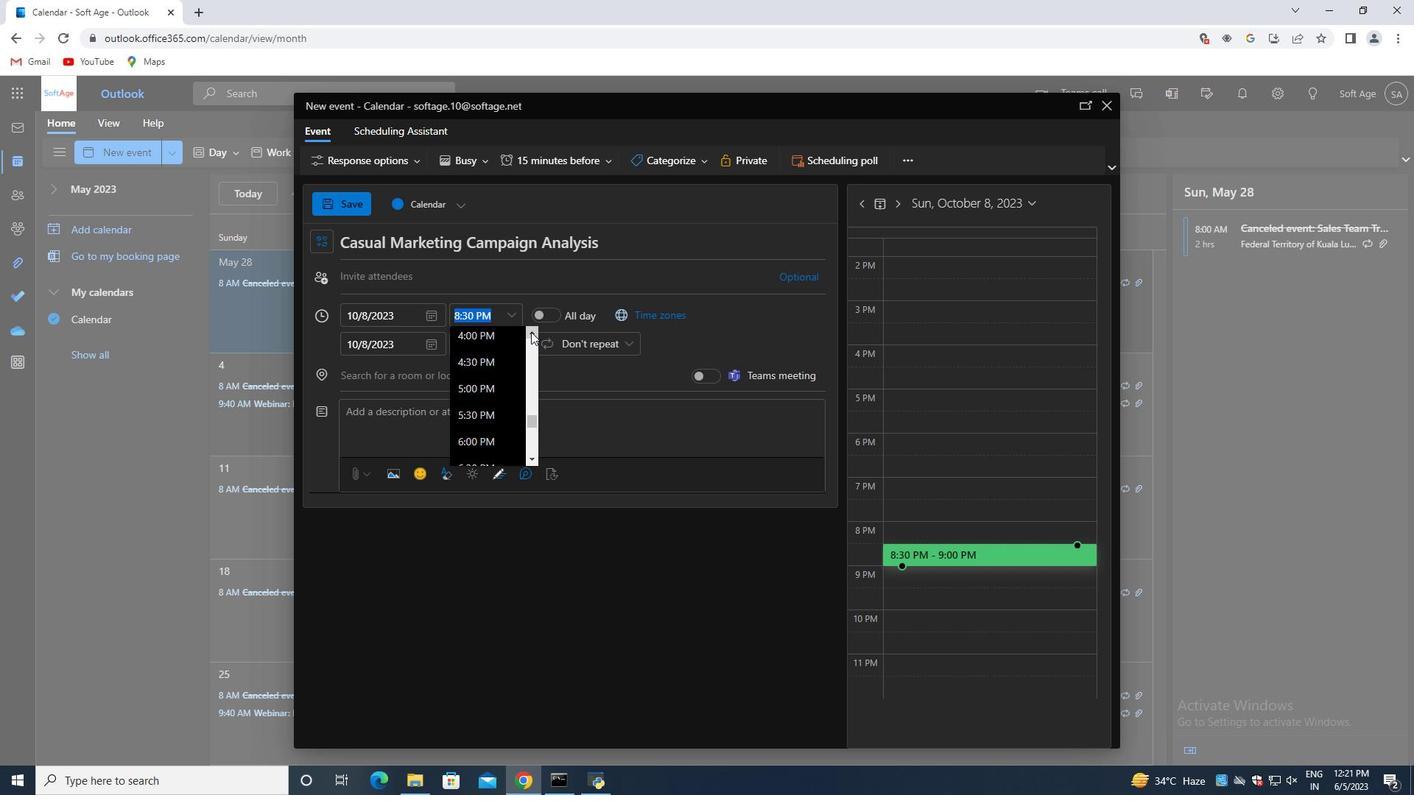 
Action: Mouse pressed left at (531, 332)
Screenshot: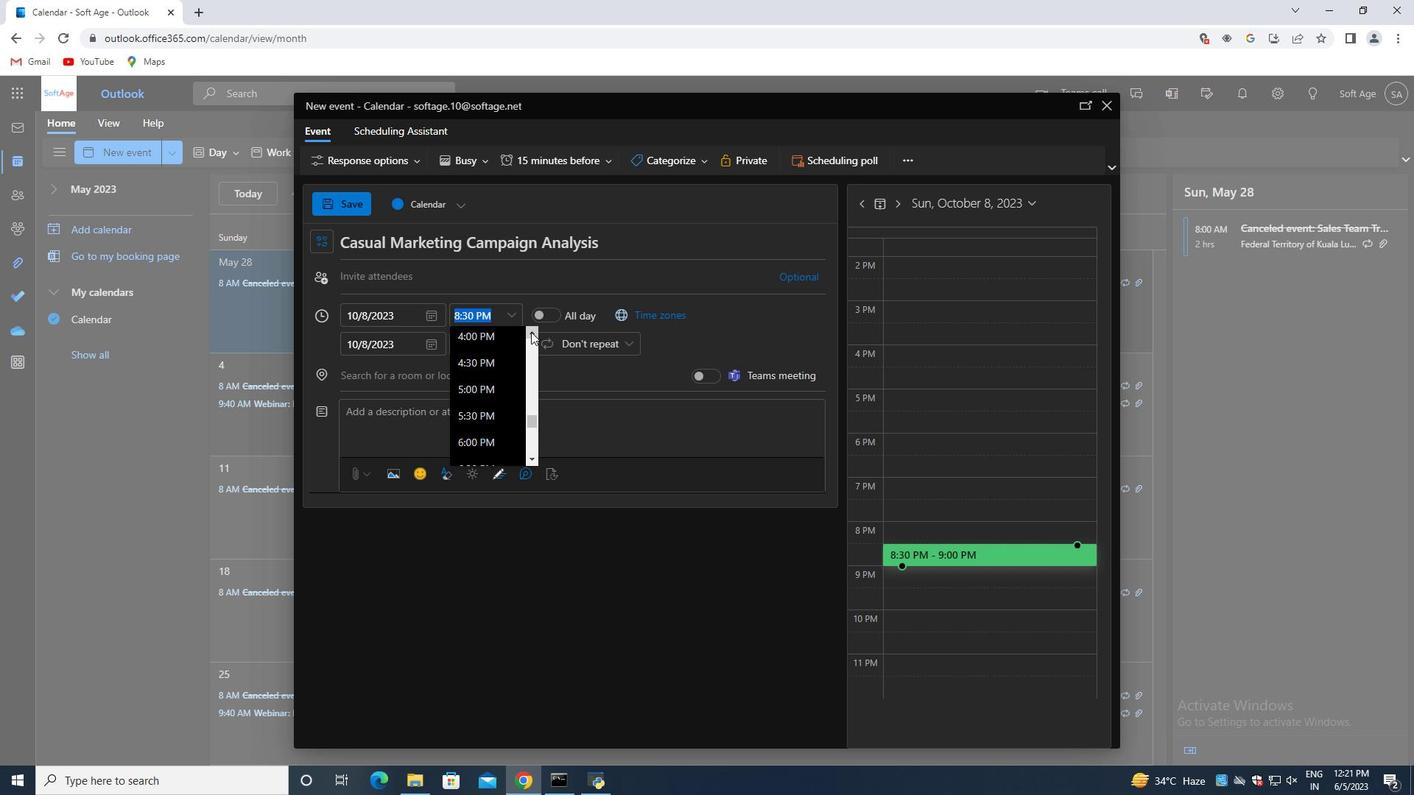 
Action: Mouse pressed left at (531, 332)
Screenshot: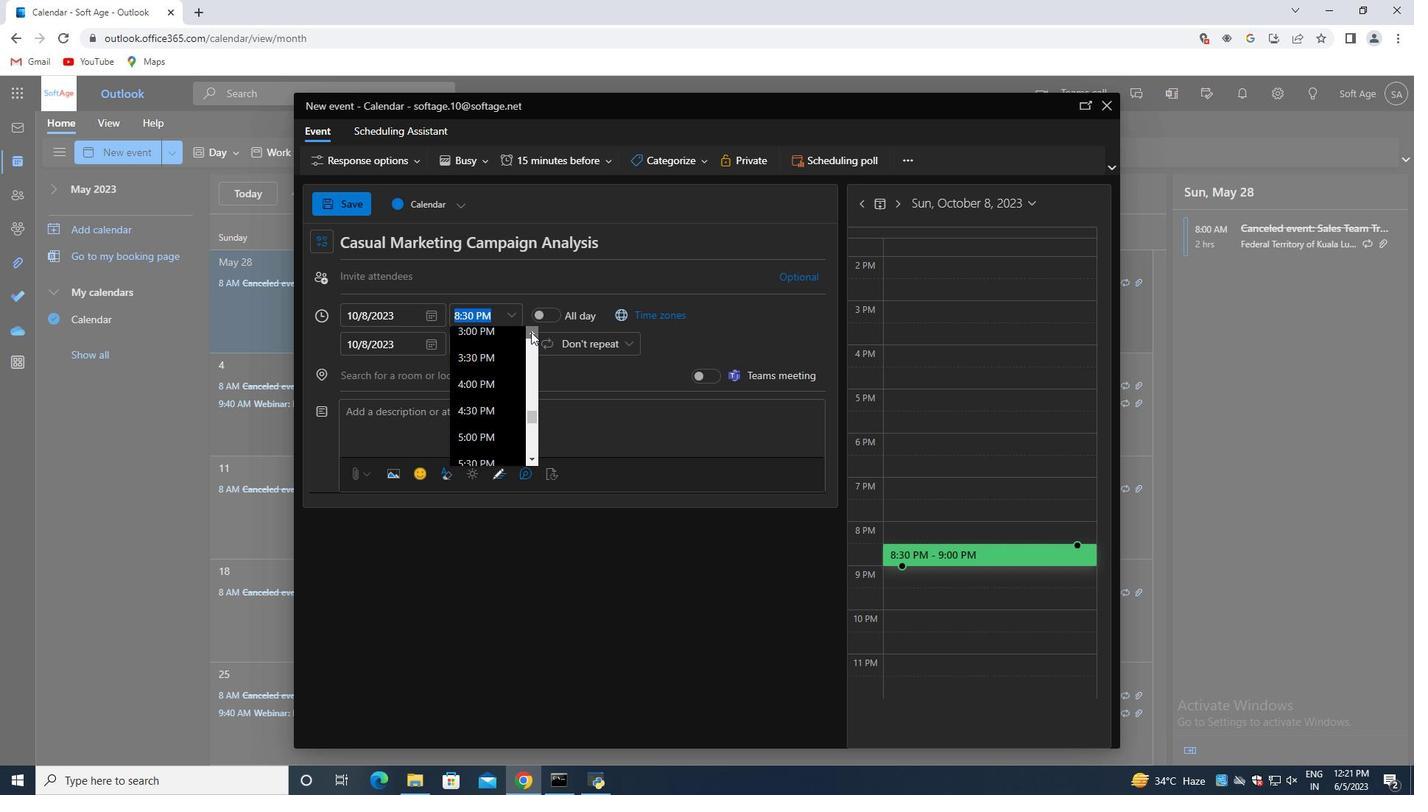 
Action: Mouse pressed left at (531, 332)
Screenshot: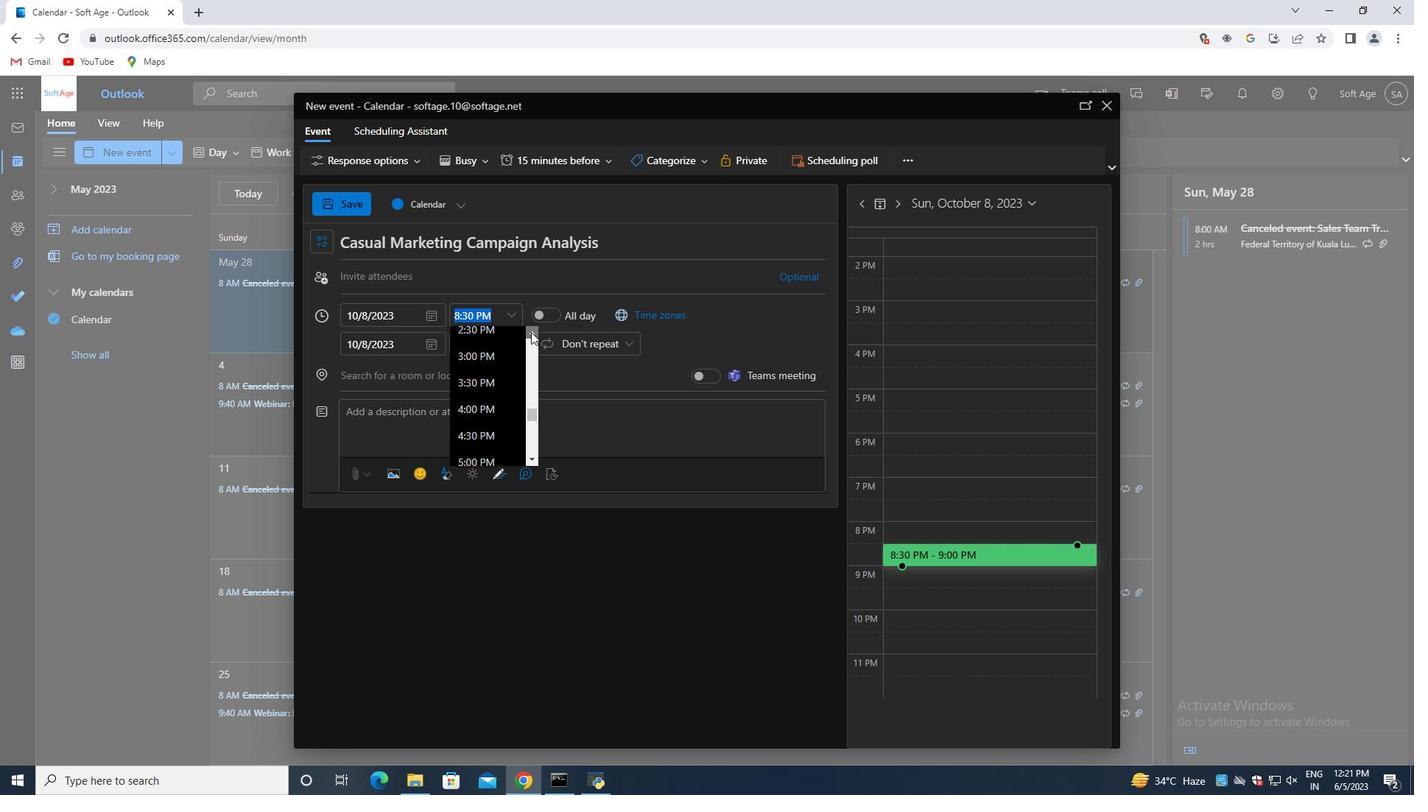 
Action: Mouse pressed left at (531, 332)
Screenshot: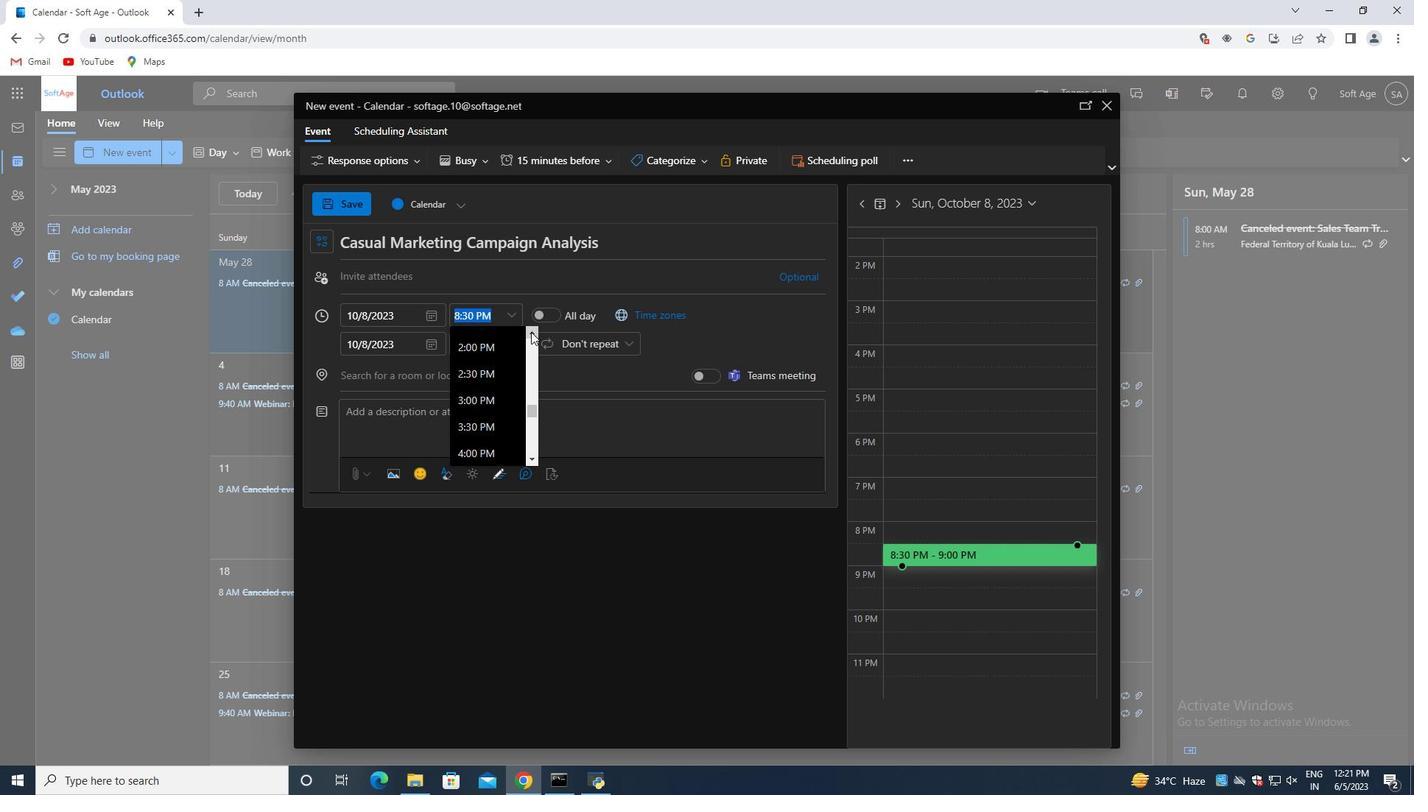 
Action: Mouse pressed left at (531, 332)
Screenshot: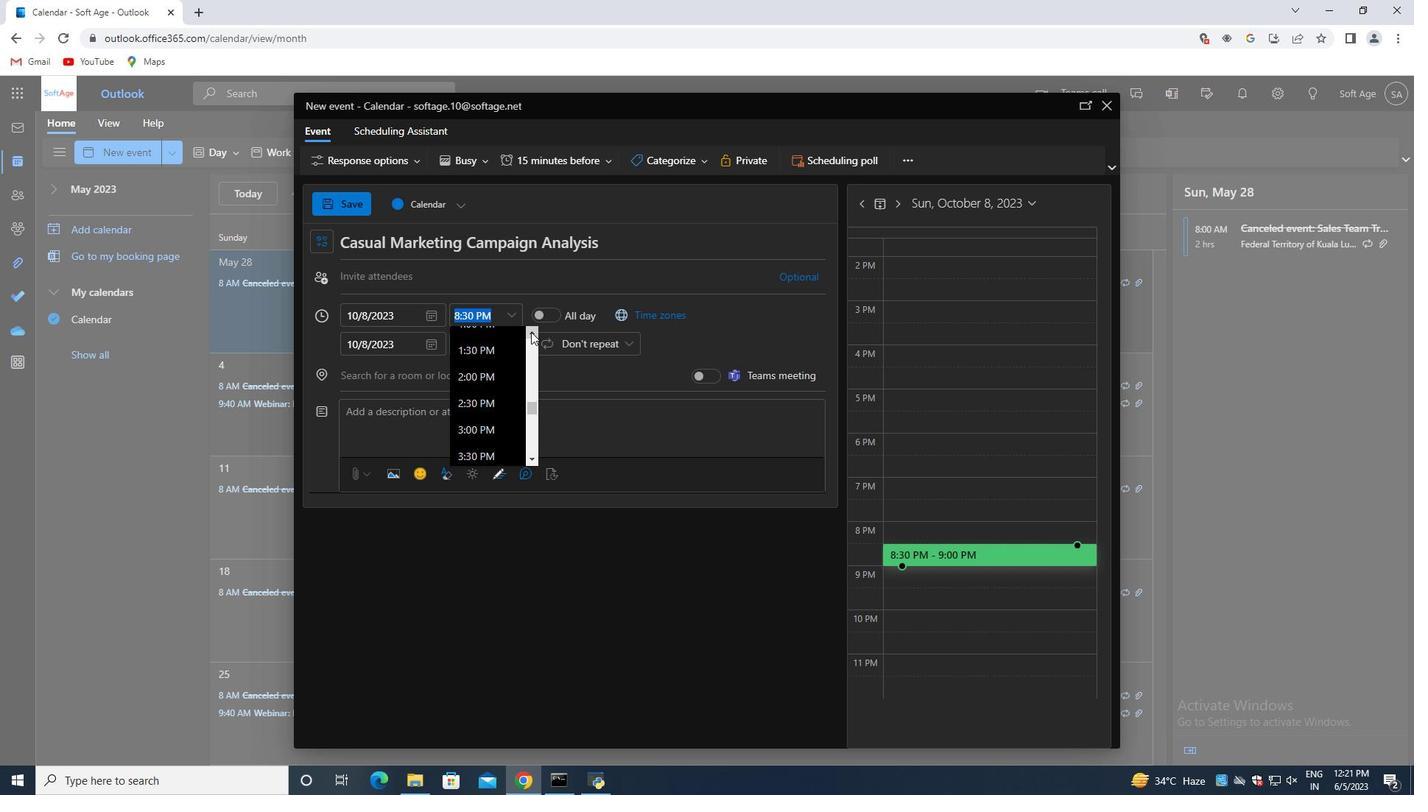 
Action: Mouse pressed left at (531, 332)
Screenshot: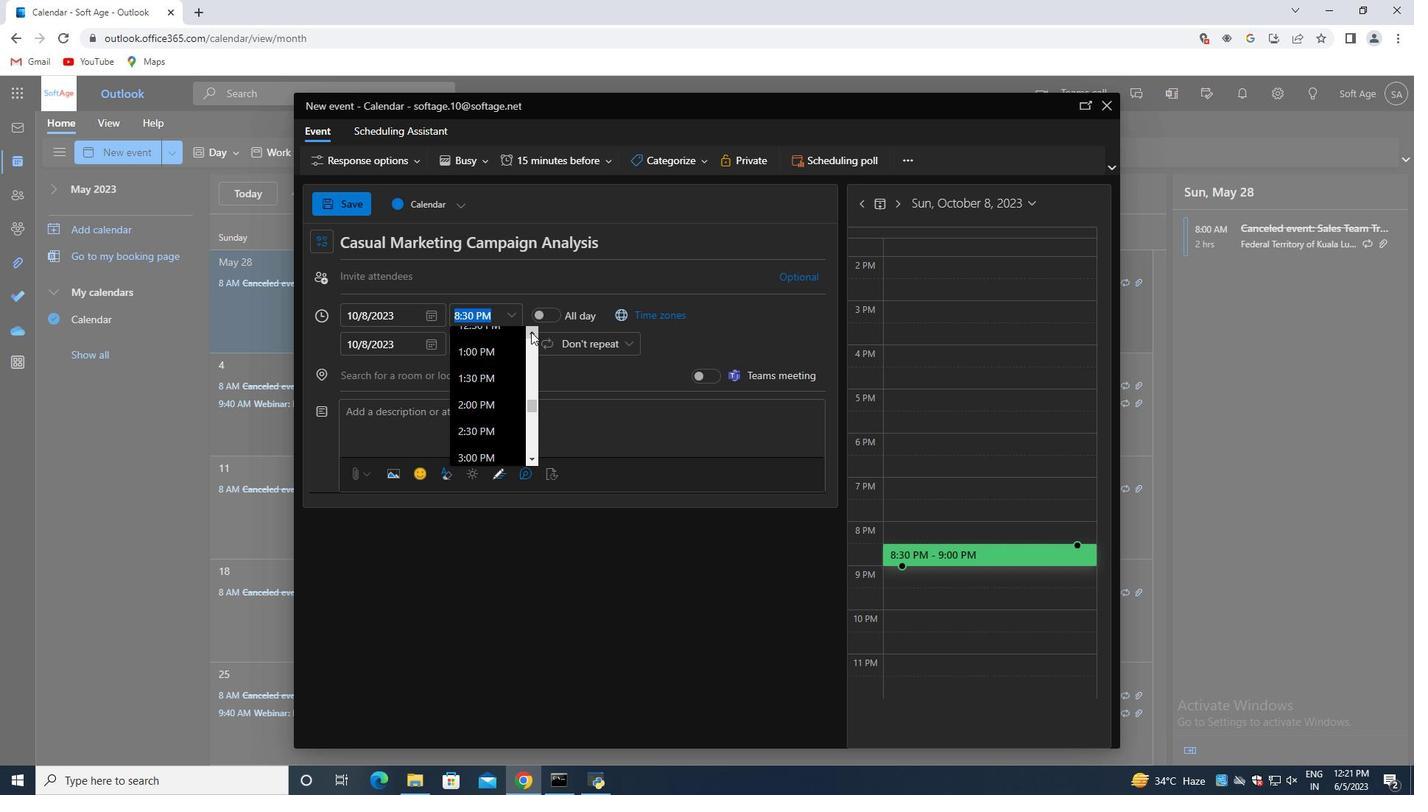 
Action: Mouse pressed left at (531, 332)
Screenshot: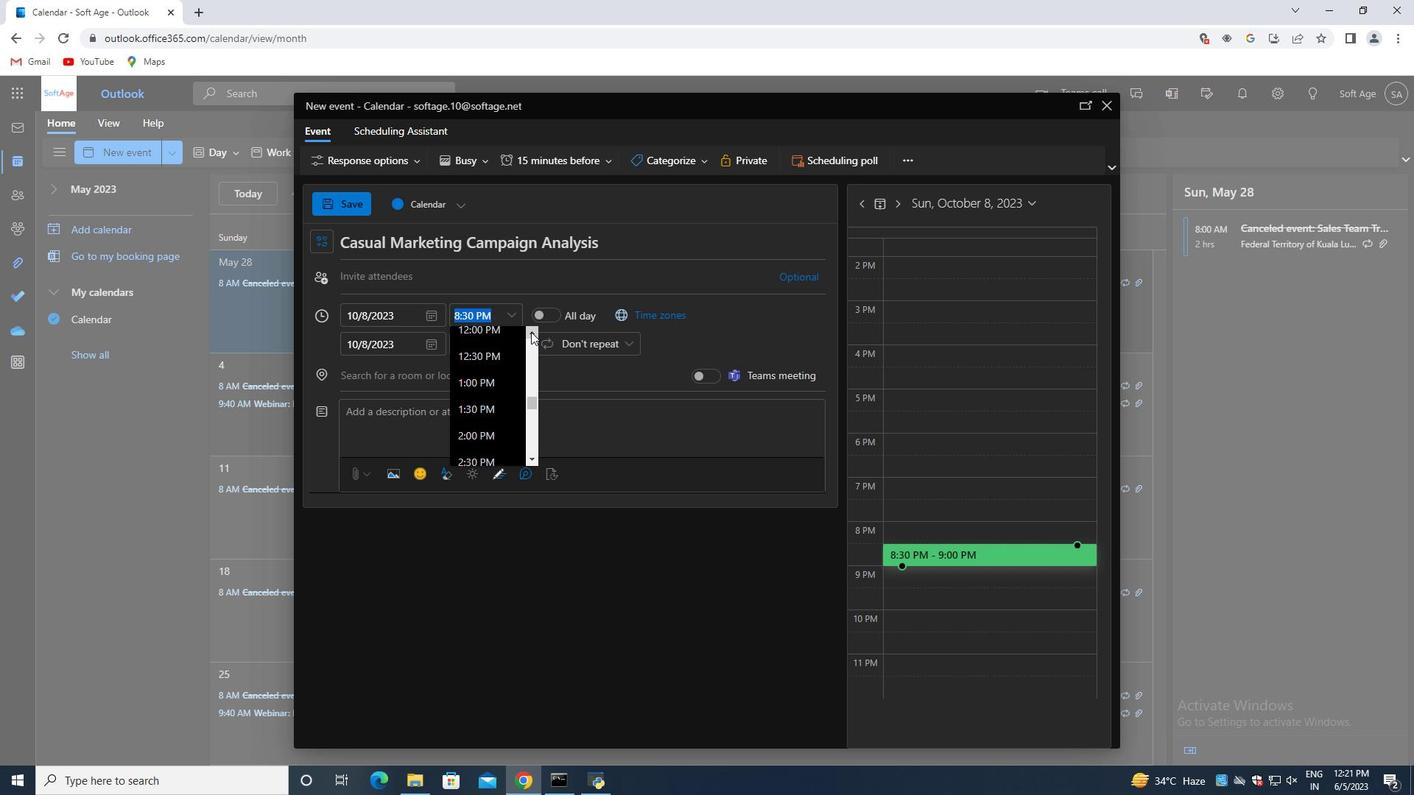 
Action: Mouse pressed left at (531, 332)
Screenshot: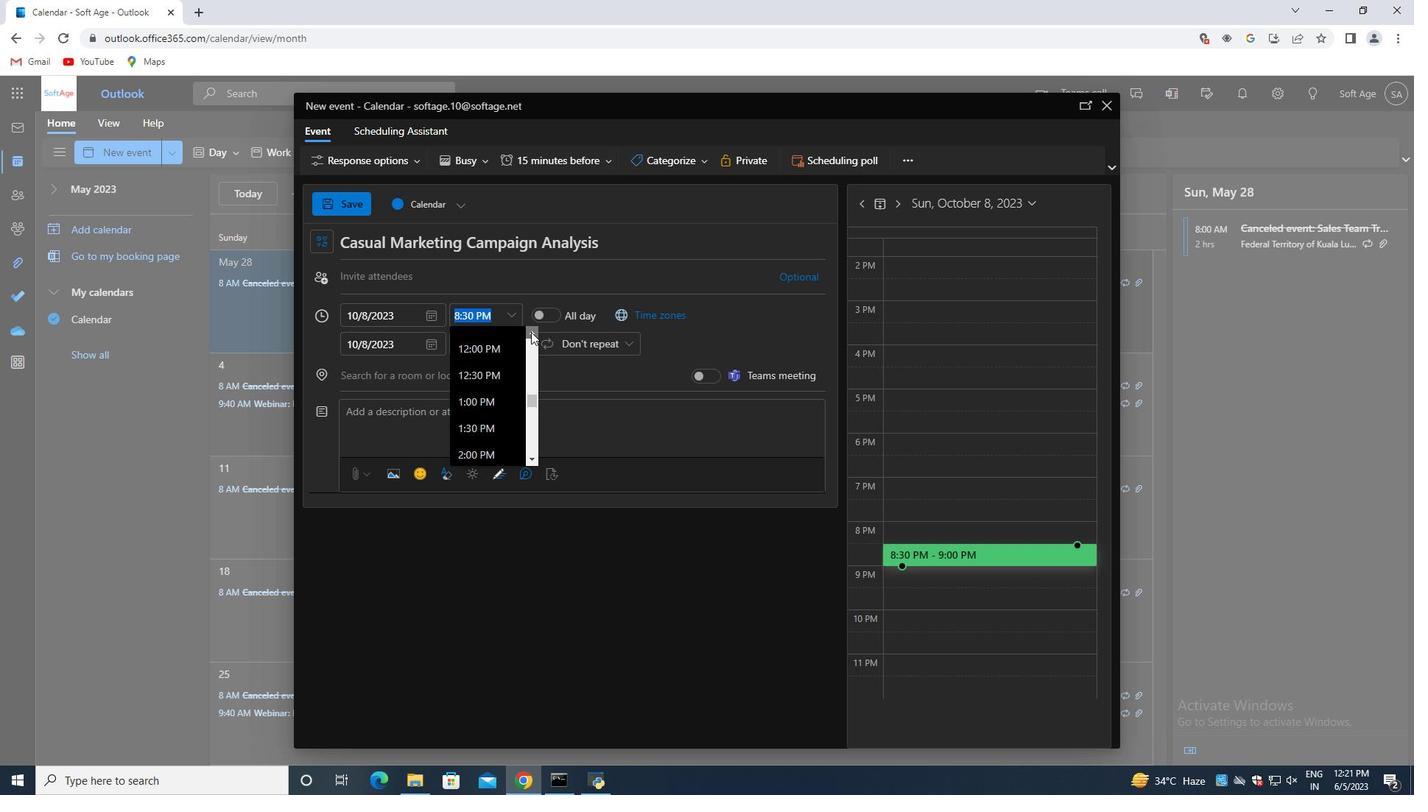 
Action: Mouse pressed left at (531, 332)
Screenshot: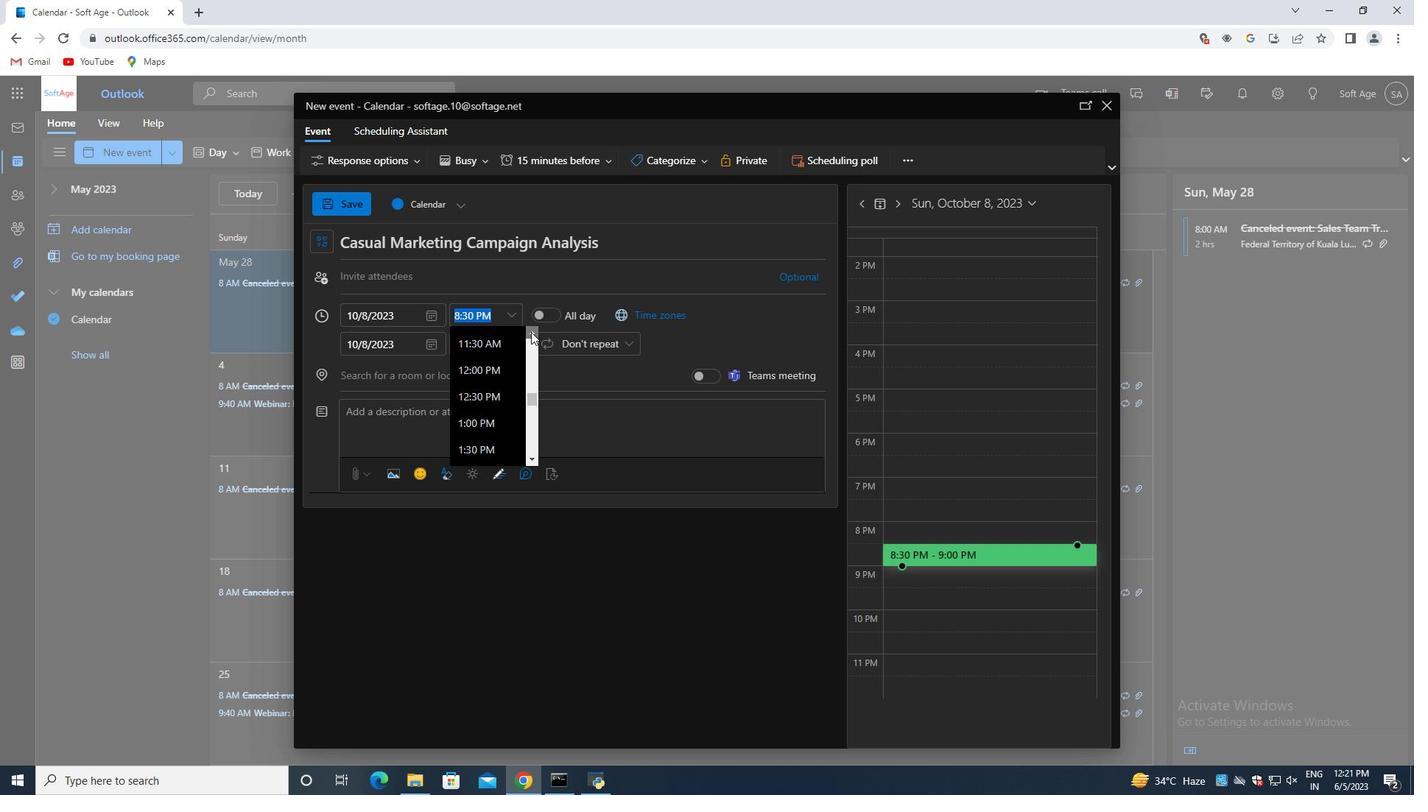 
Action: Mouse pressed left at (531, 332)
Screenshot: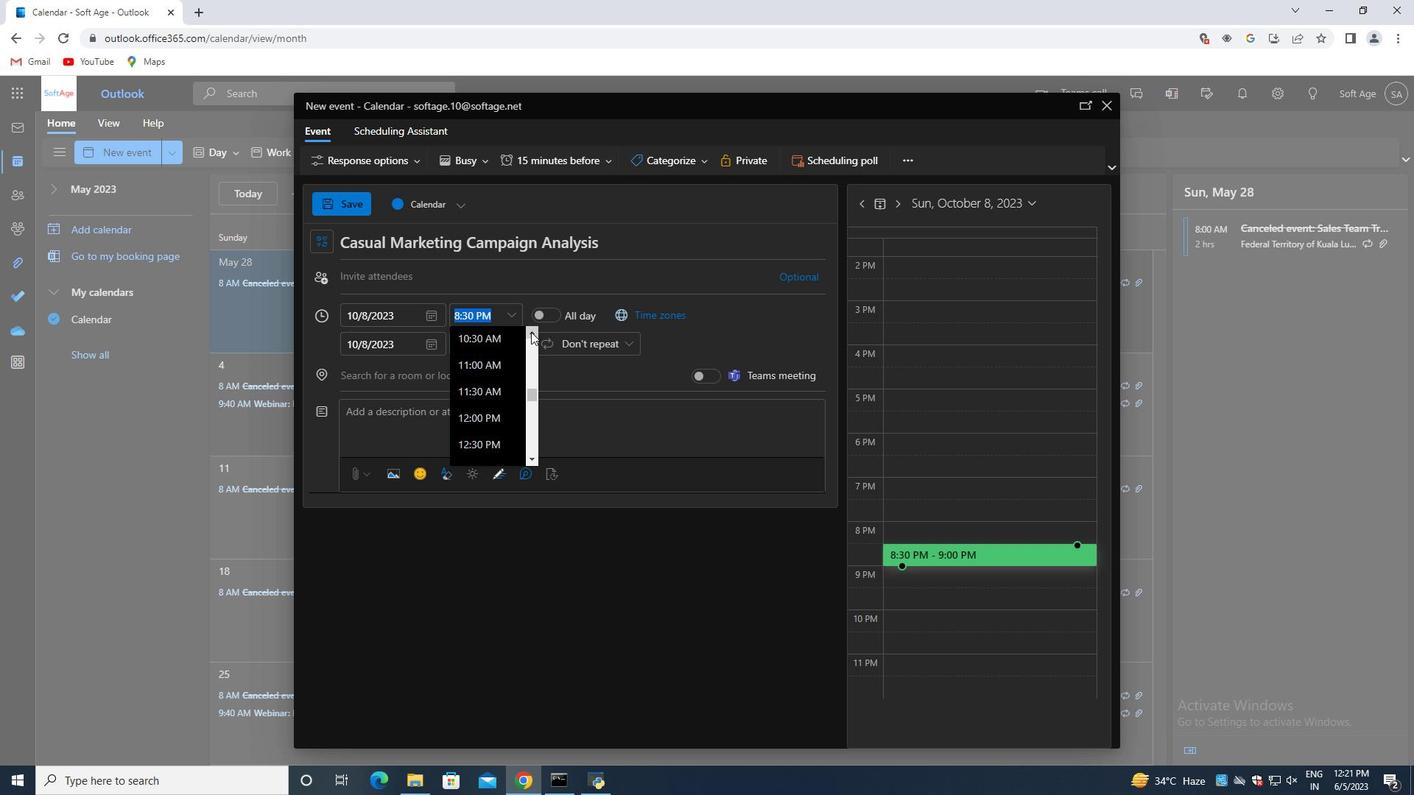 
Action: Mouse pressed left at (531, 332)
Screenshot: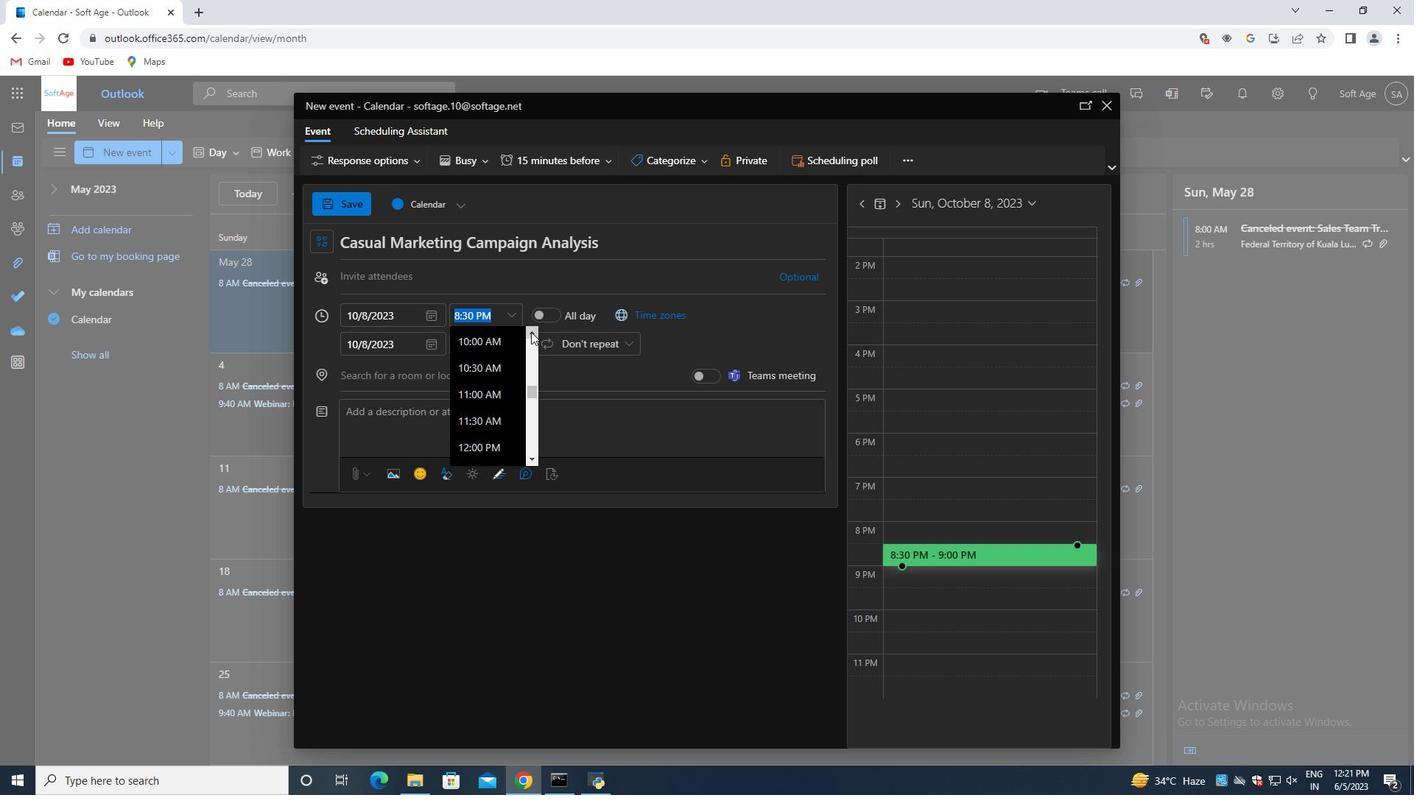 
Action: Mouse pressed left at (531, 332)
Screenshot: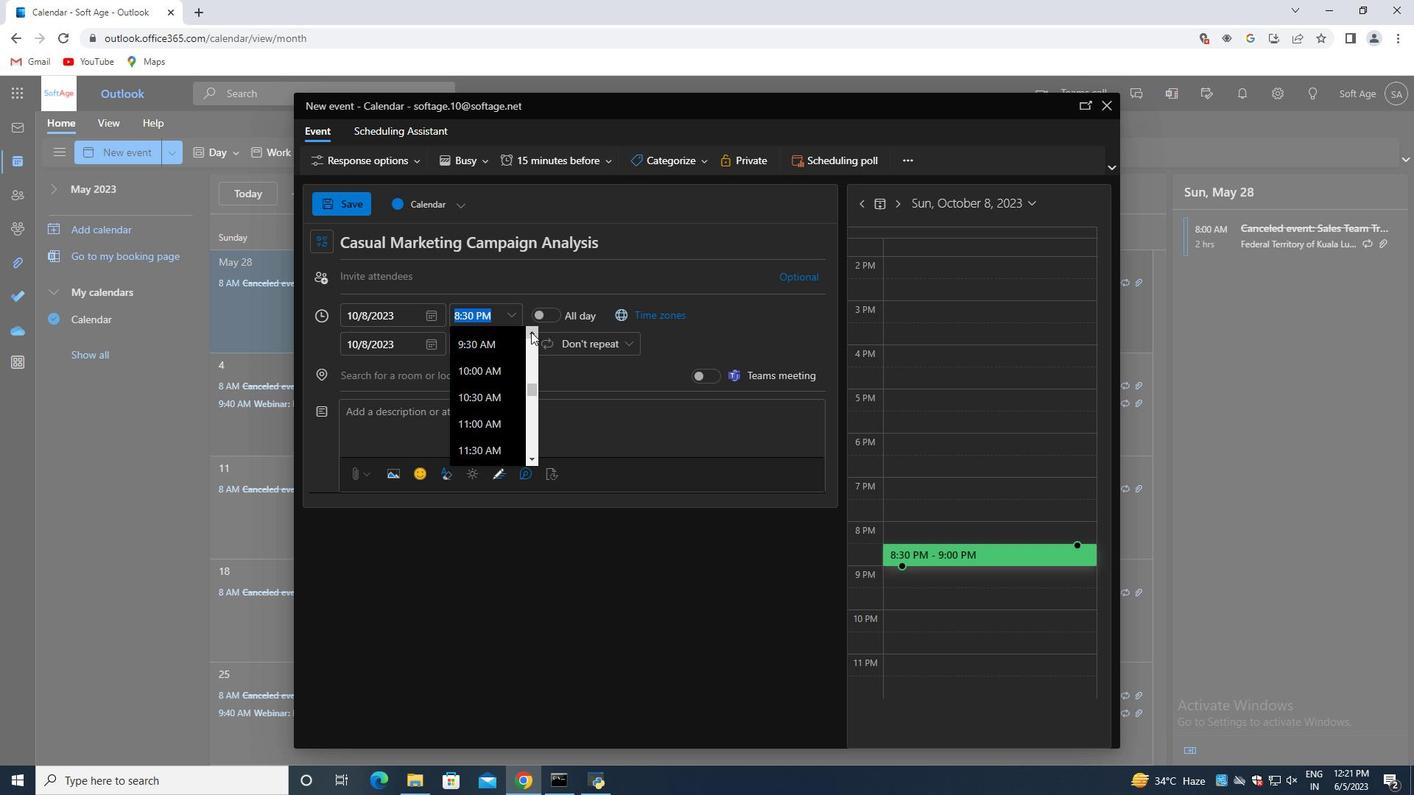 
Action: Mouse pressed left at (531, 332)
Screenshot: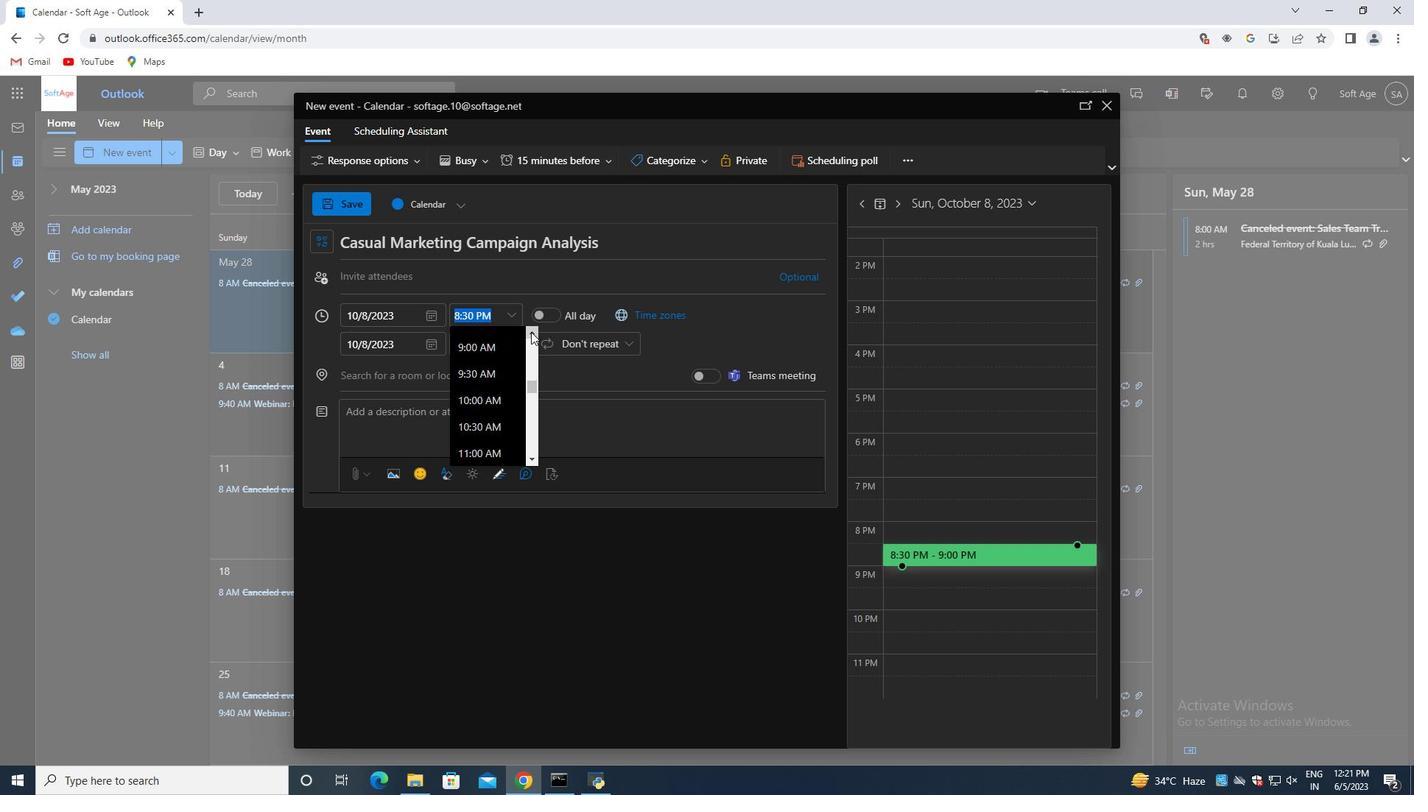 
Action: Mouse pressed left at (531, 332)
Screenshot: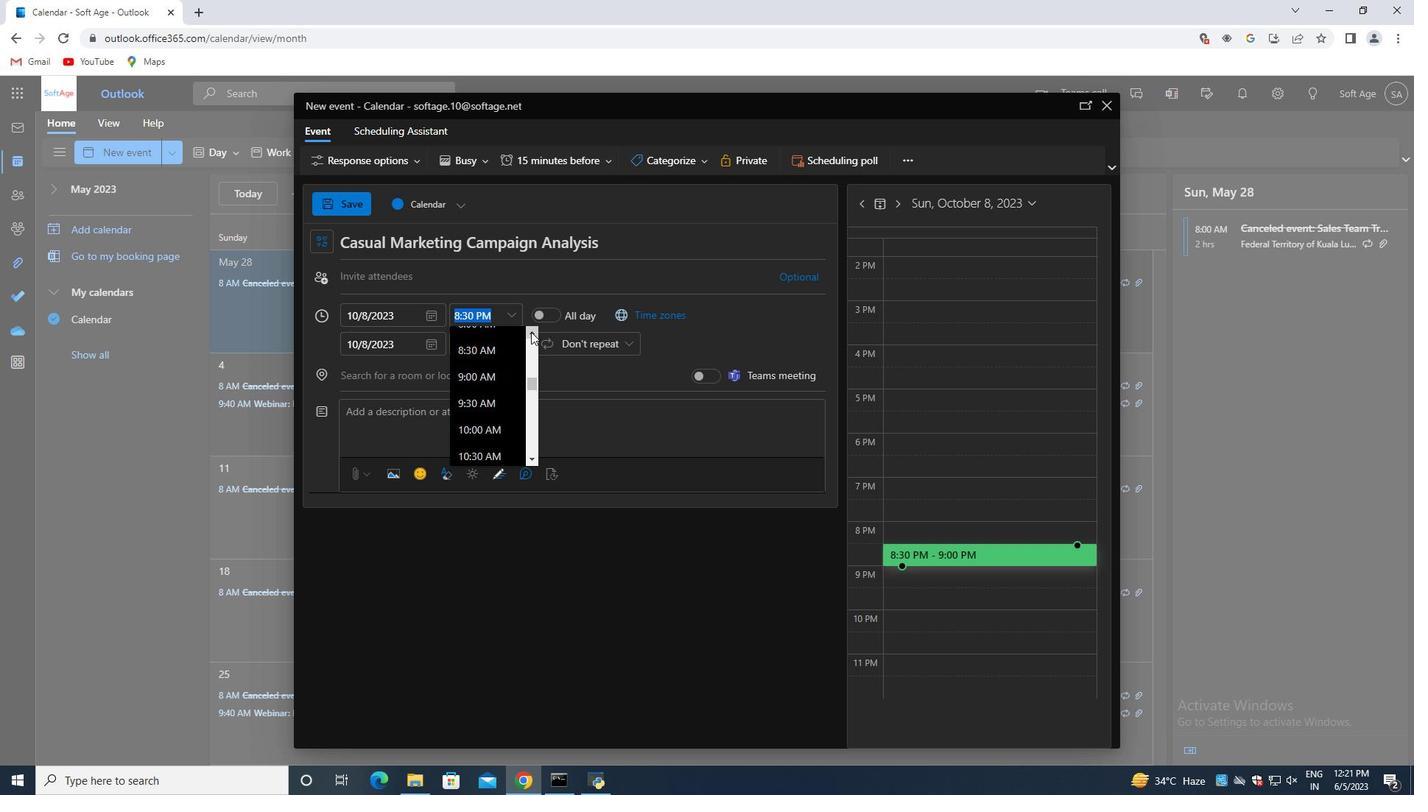 
Action: Mouse moved to (494, 357)
Screenshot: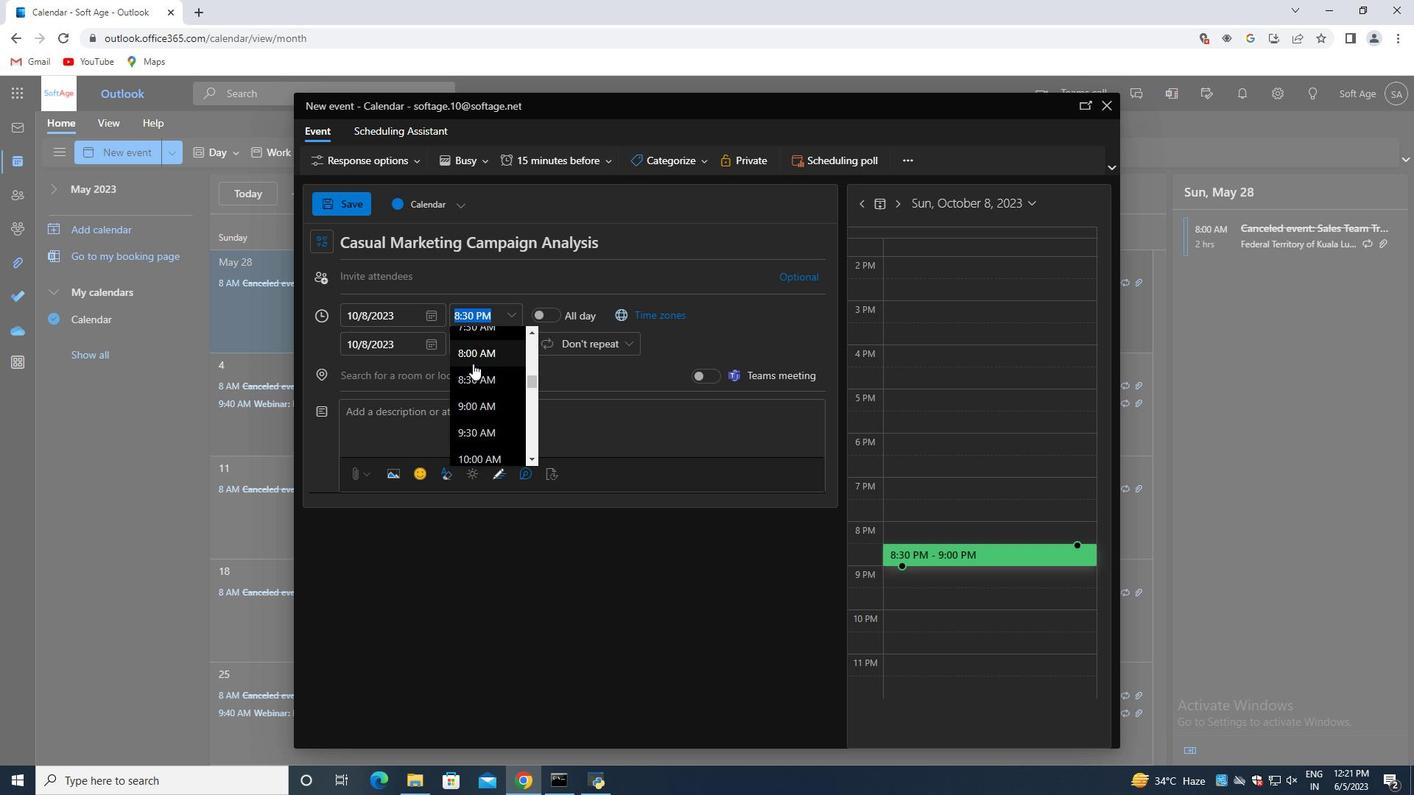 
Action: Mouse pressed left at (494, 357)
Screenshot: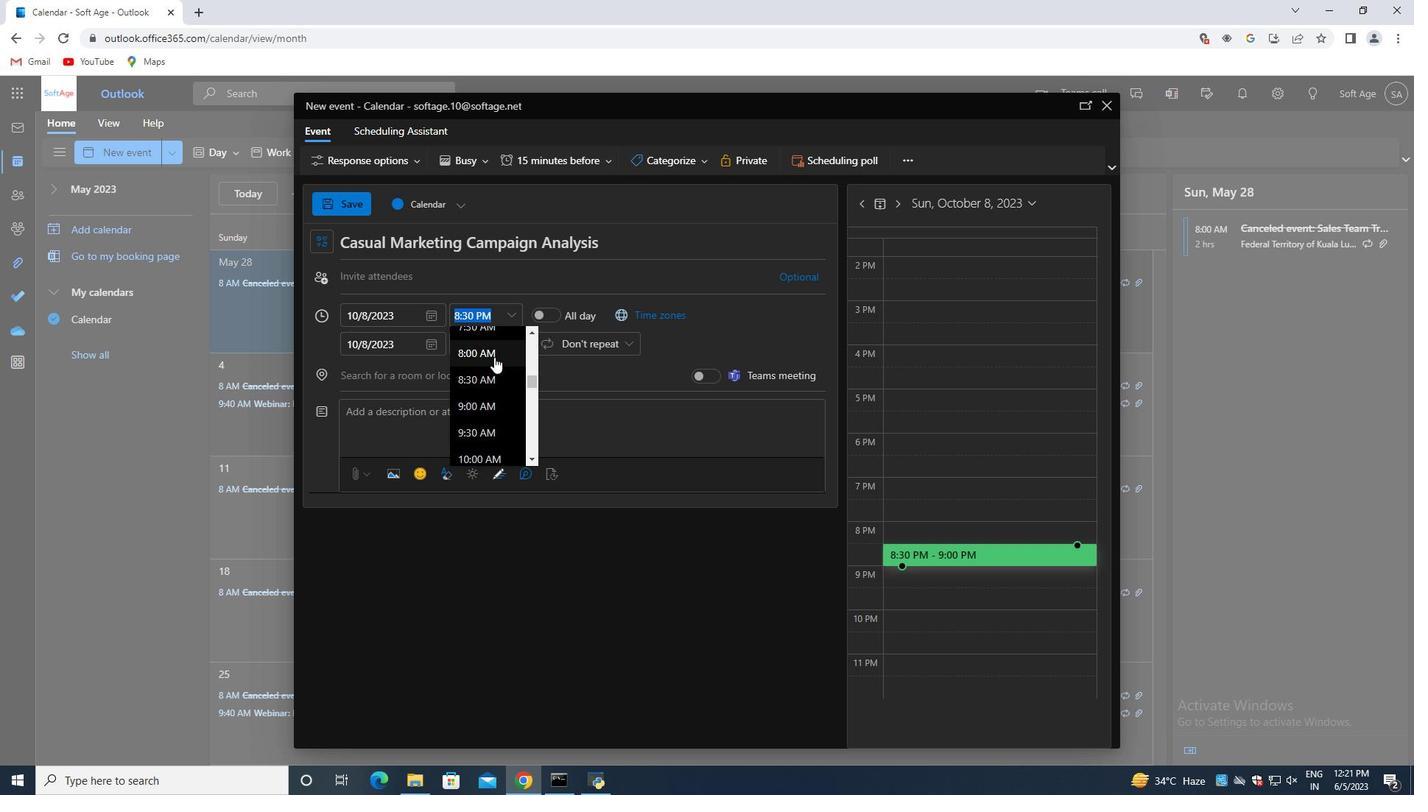
Action: Mouse moved to (514, 343)
Screenshot: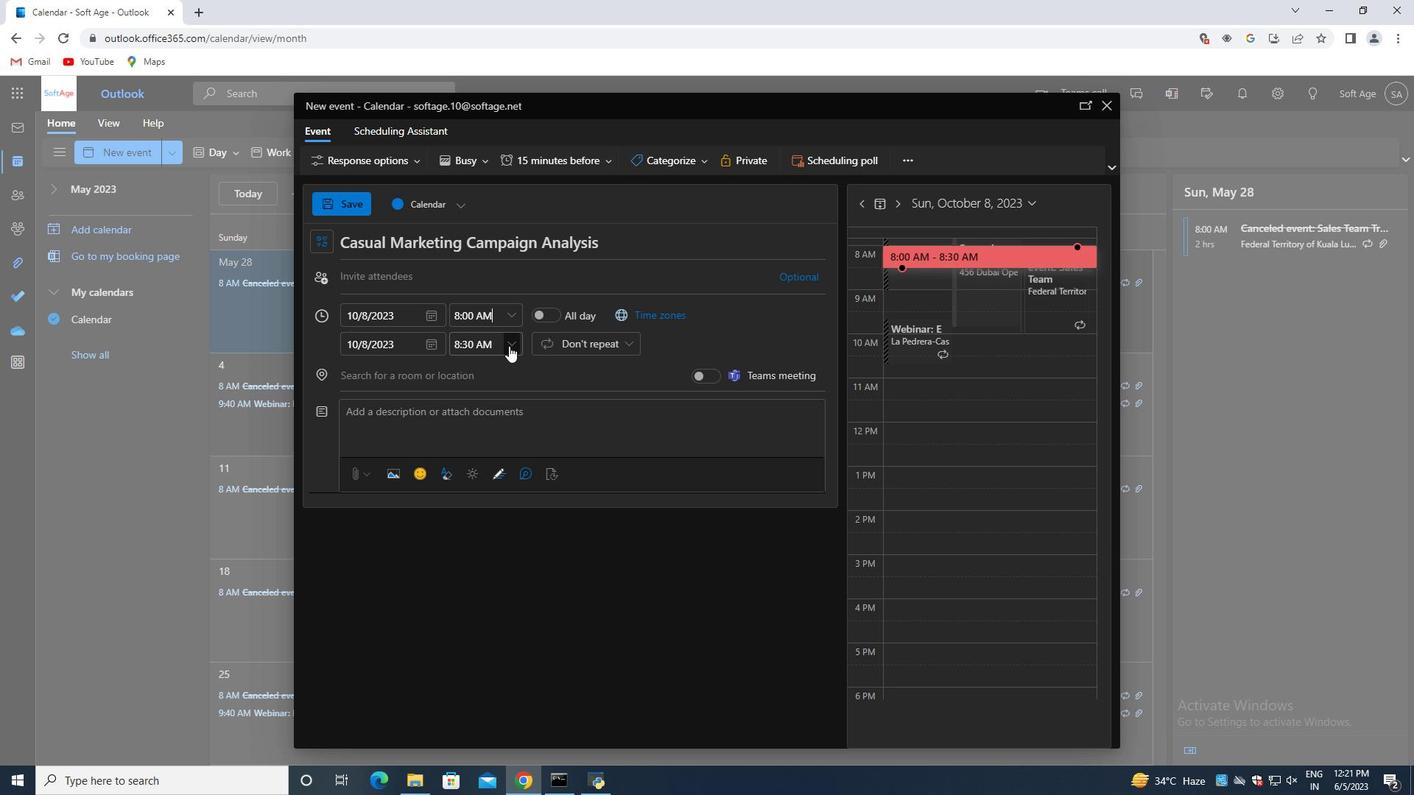 
Action: Mouse pressed left at (514, 343)
Screenshot: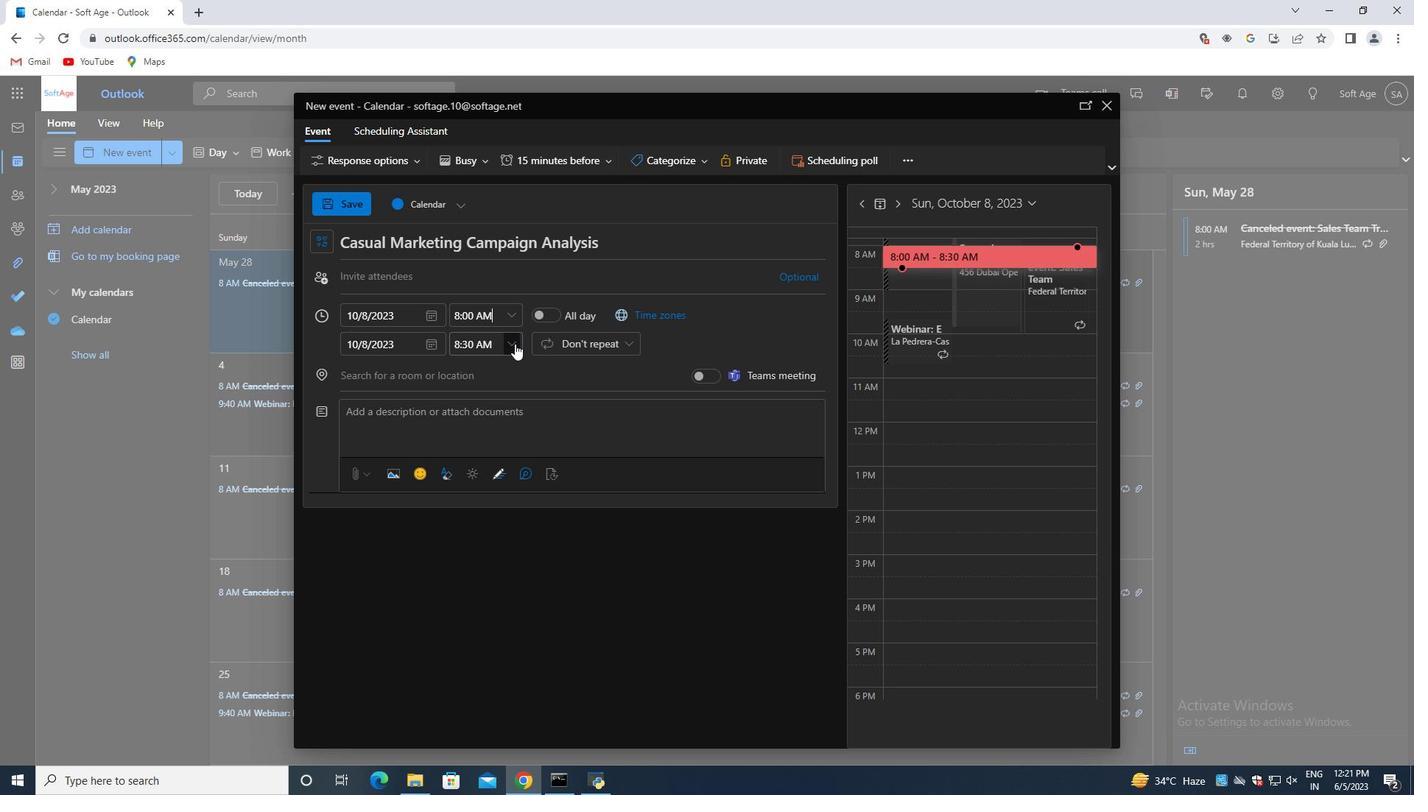 
Action: Mouse moved to (494, 445)
Screenshot: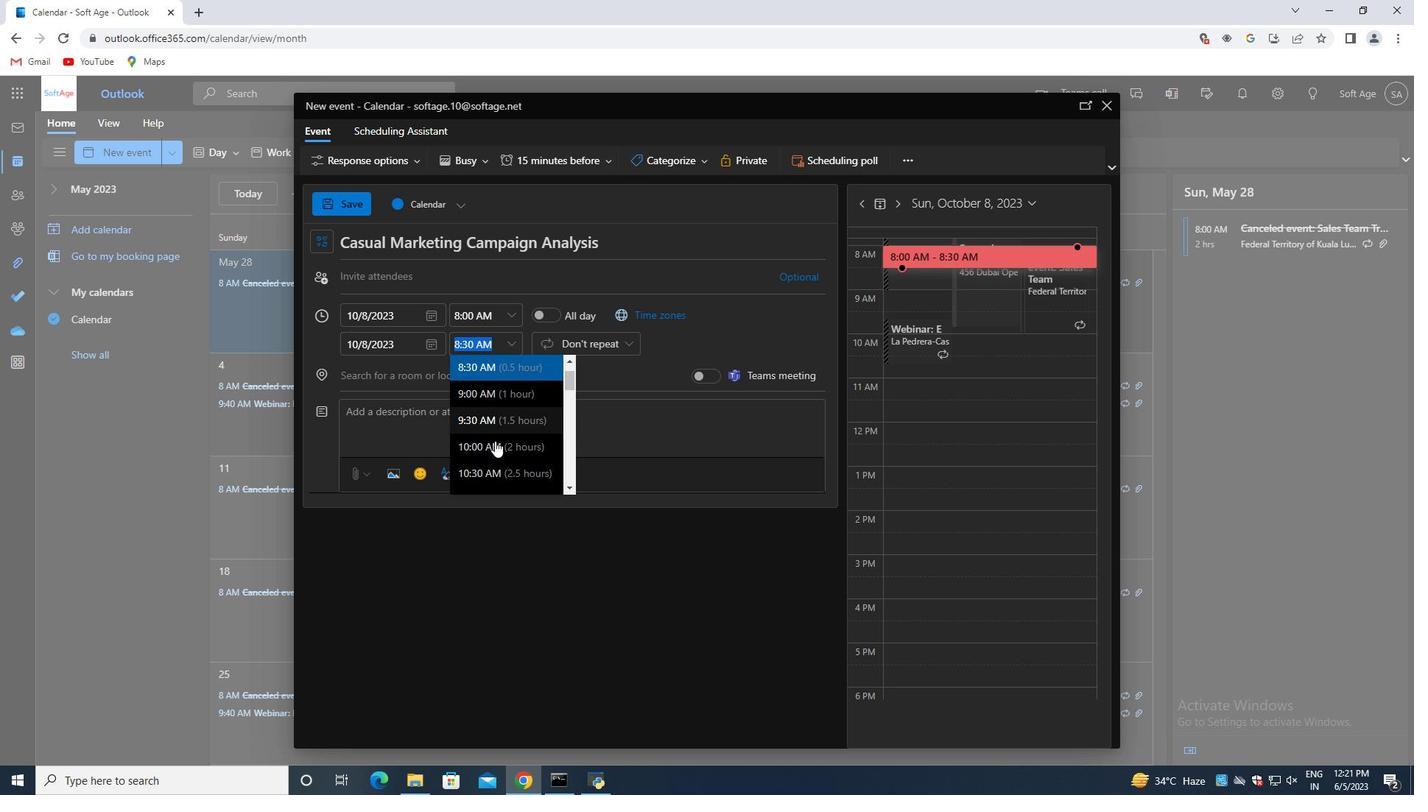 
Action: Mouse pressed left at (494, 445)
Screenshot: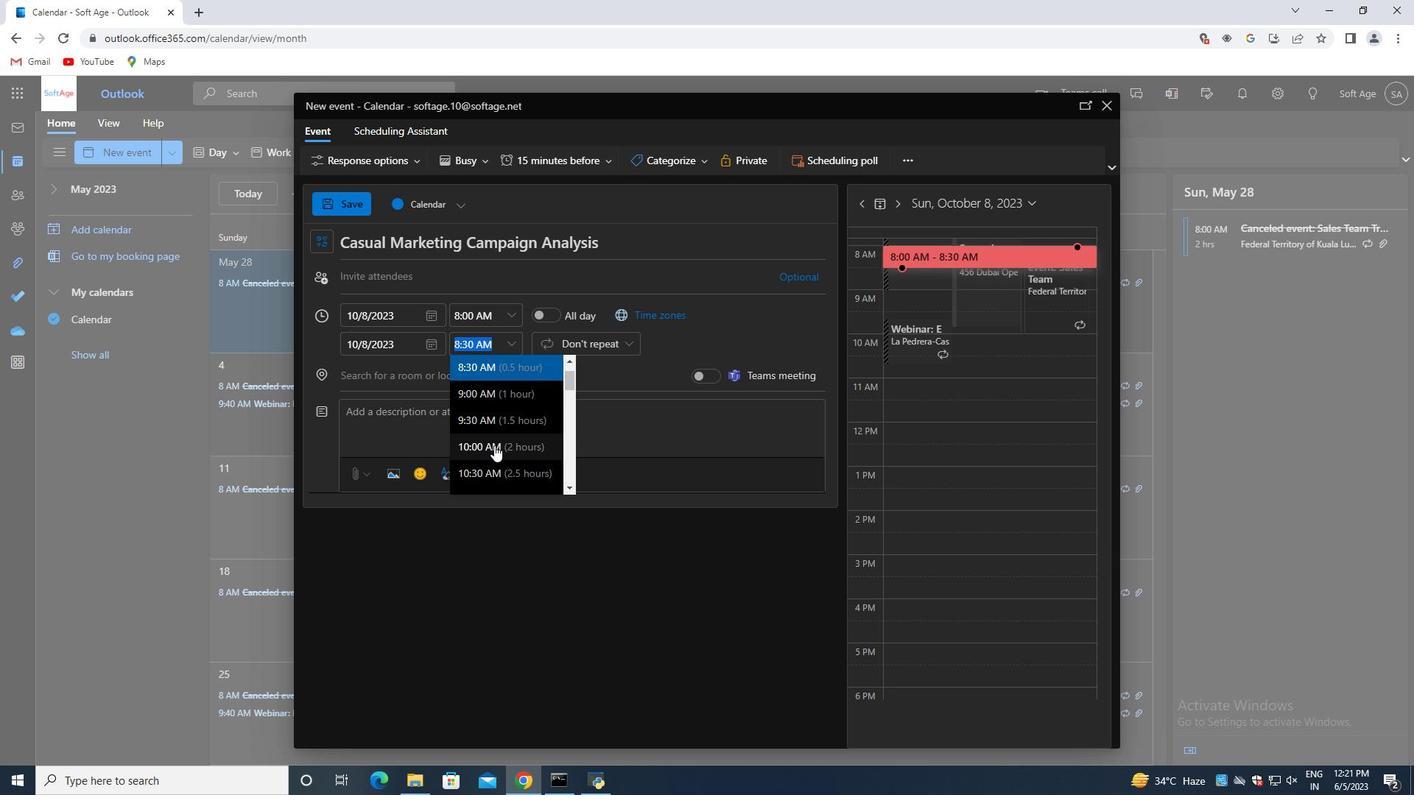 
Action: Mouse moved to (422, 288)
Screenshot: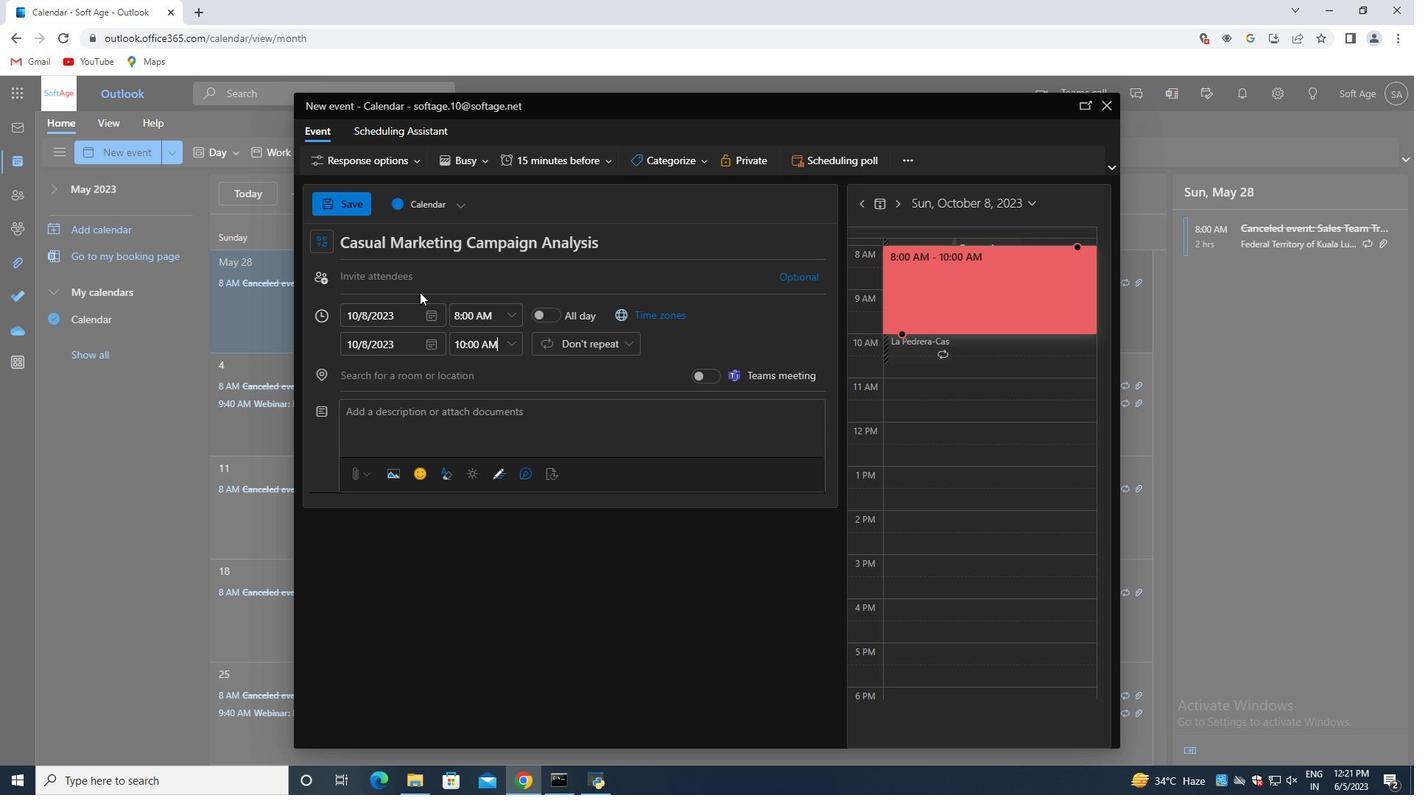 
Action: Mouse pressed left at (422, 288)
Screenshot: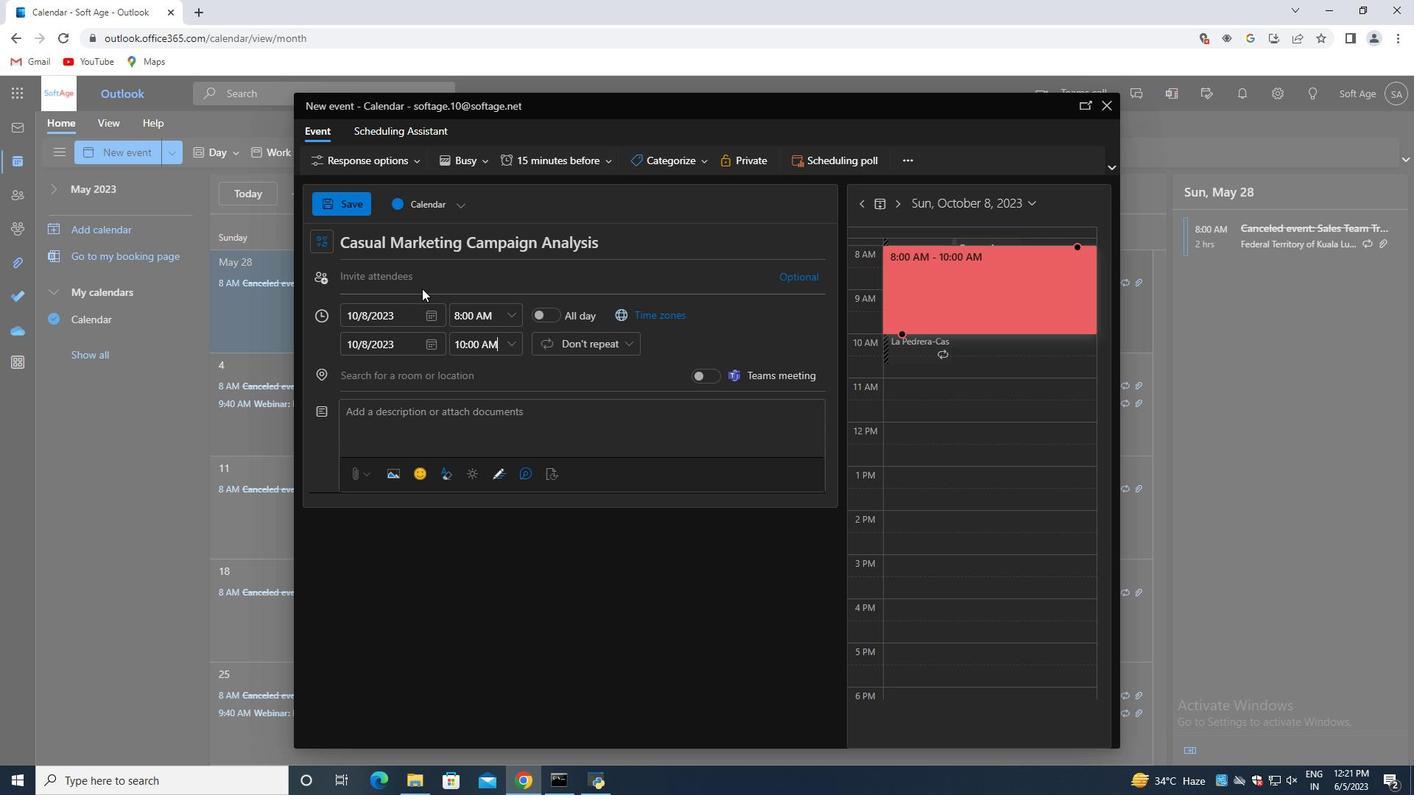 
Action: Mouse moved to (422, 287)
Screenshot: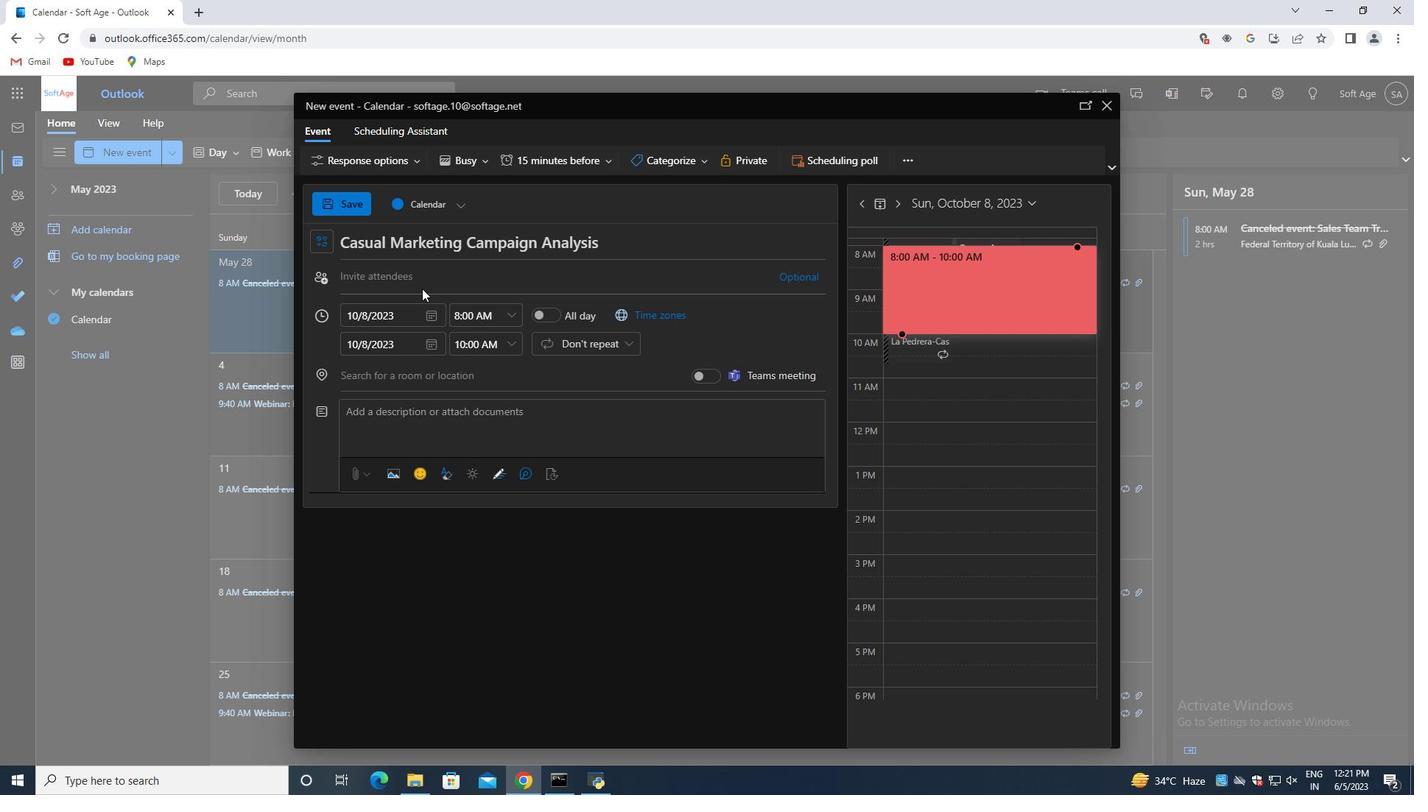 
Action: Key pressed s
Screenshot: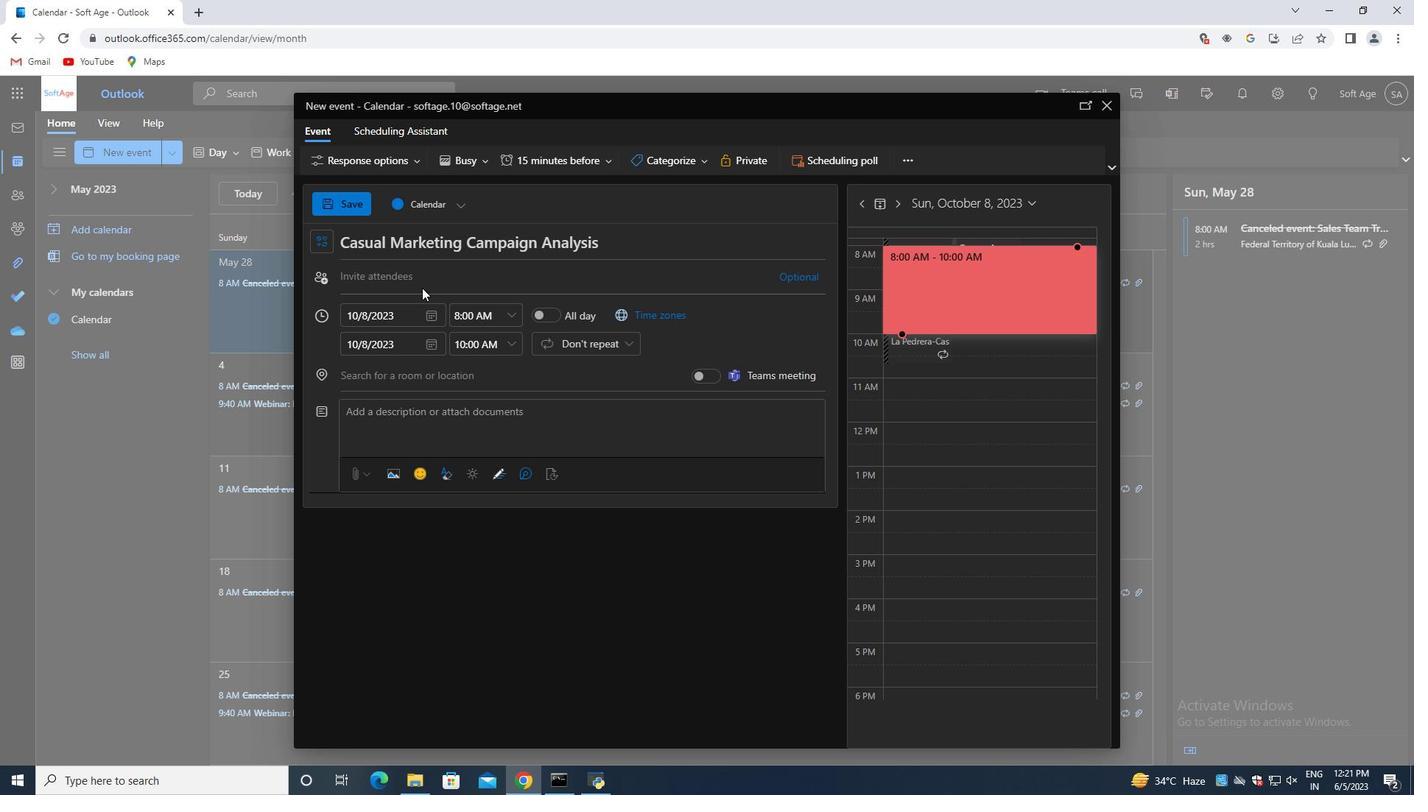 
Action: Mouse moved to (422, 287)
Screenshot: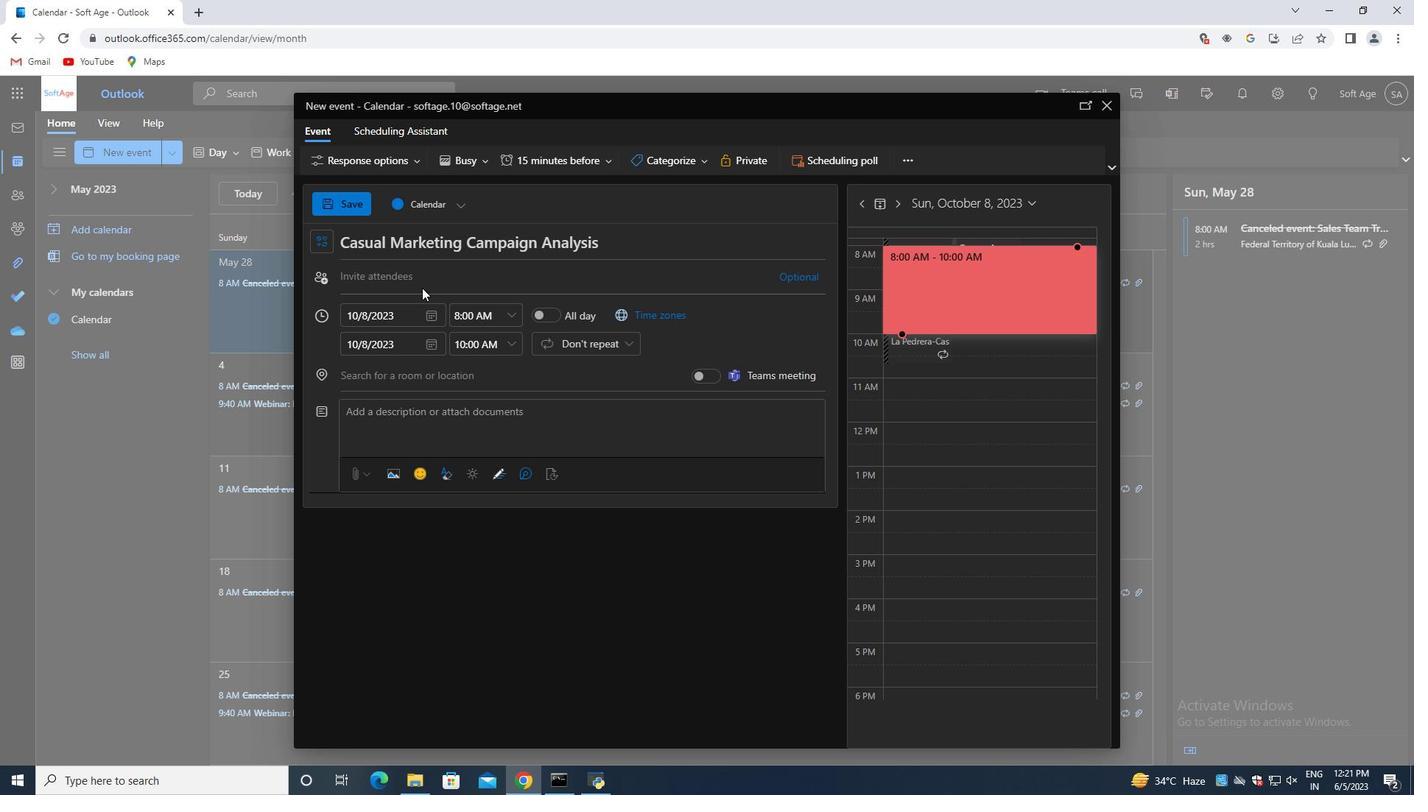 
Action: Key pressed oftage.2<Key.shift><Key.shift>@softage.net<Key.enter>softage.3<Key.shift>@softage.net<Key.enter>
Screenshot: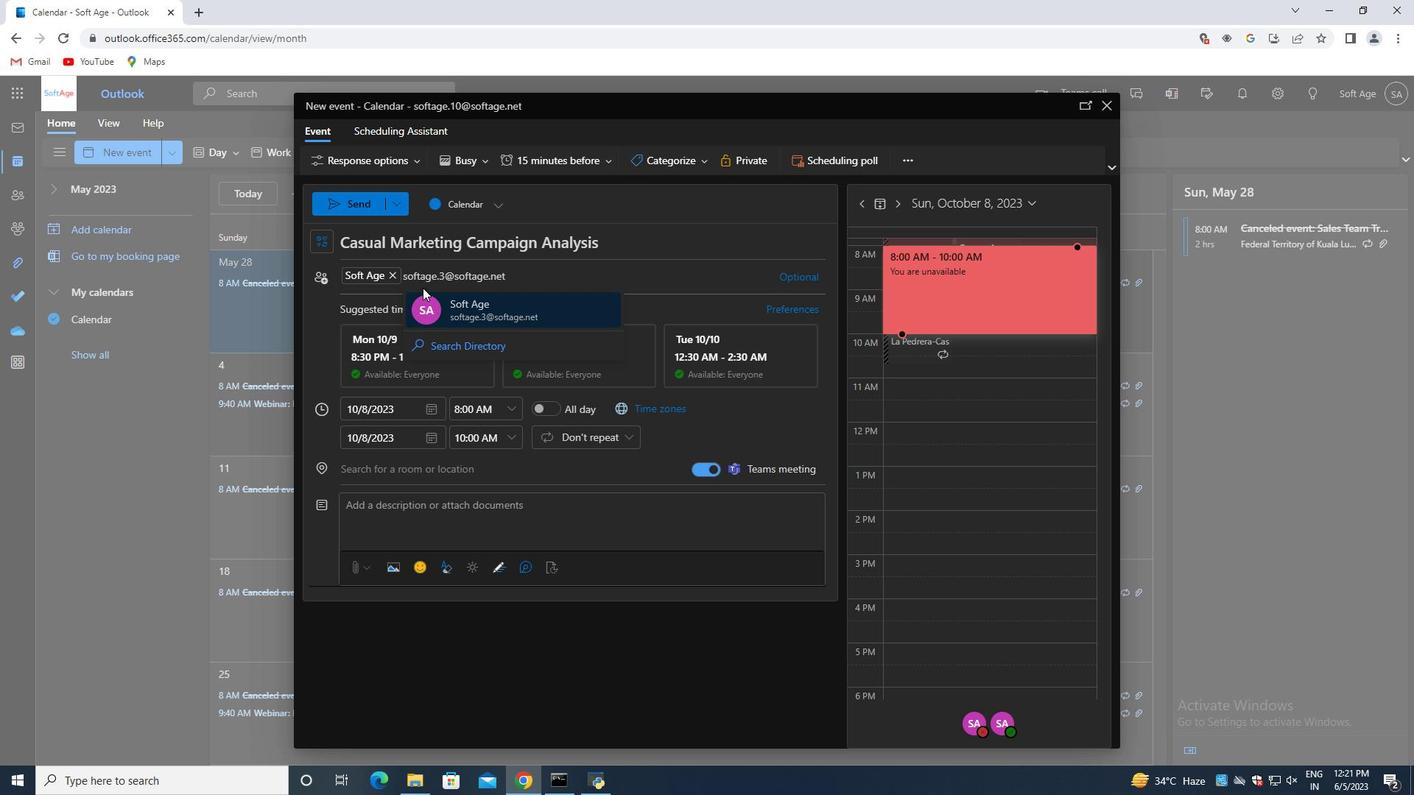 
Action: Mouse moved to (579, 162)
Screenshot: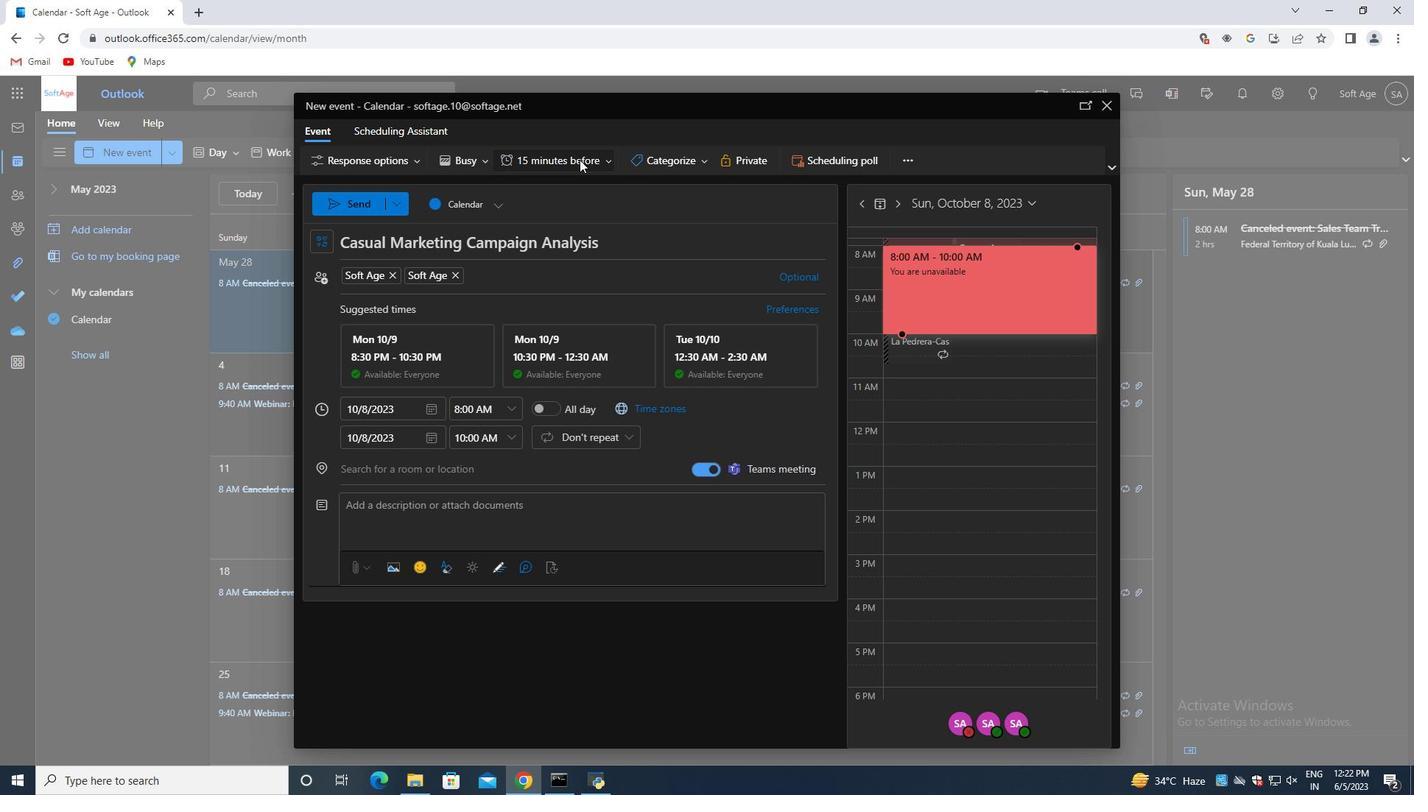 
Action: Mouse pressed left at (579, 162)
Screenshot: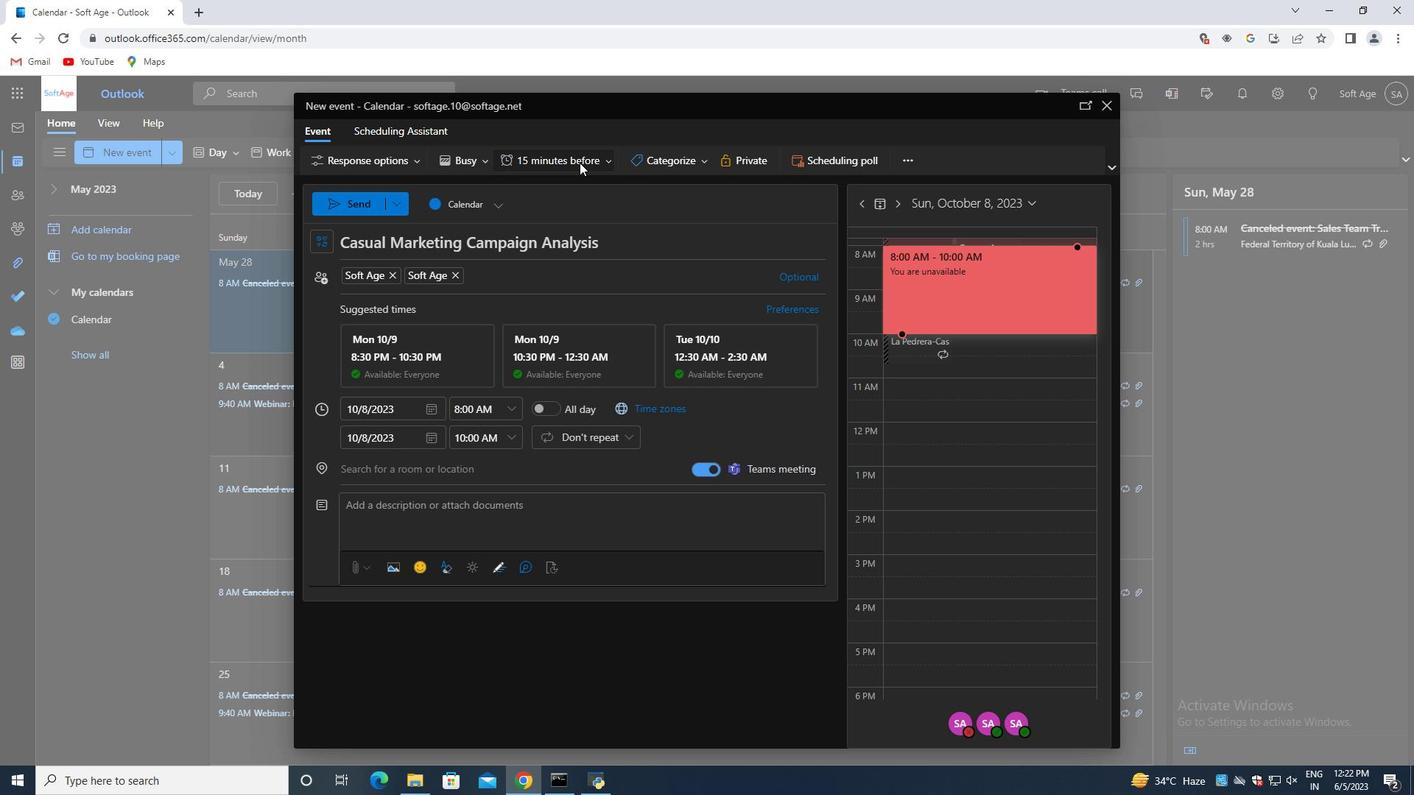 
Action: Mouse moved to (556, 350)
Screenshot: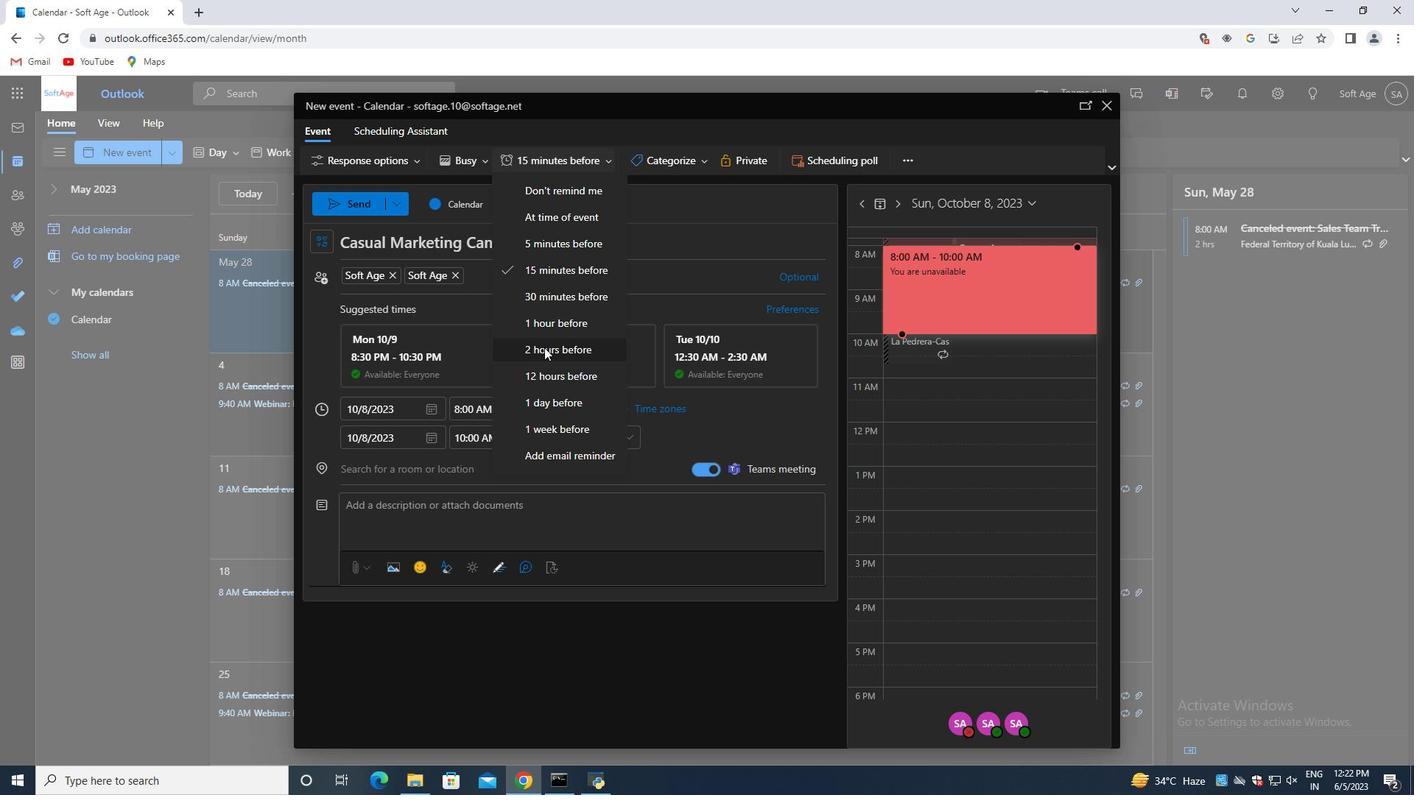 
Action: Mouse pressed left at (556, 350)
Screenshot: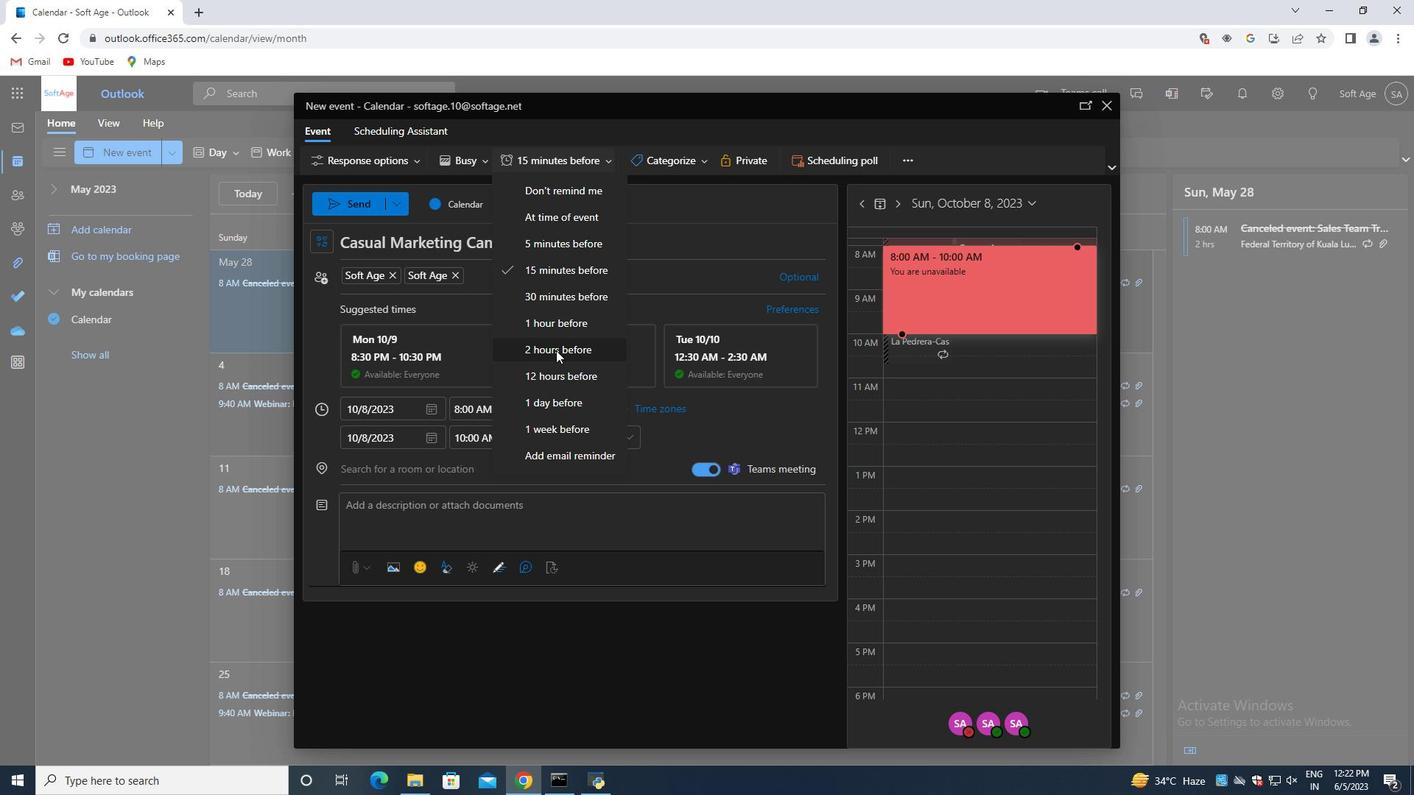 
Action: Mouse moved to (356, 207)
Screenshot: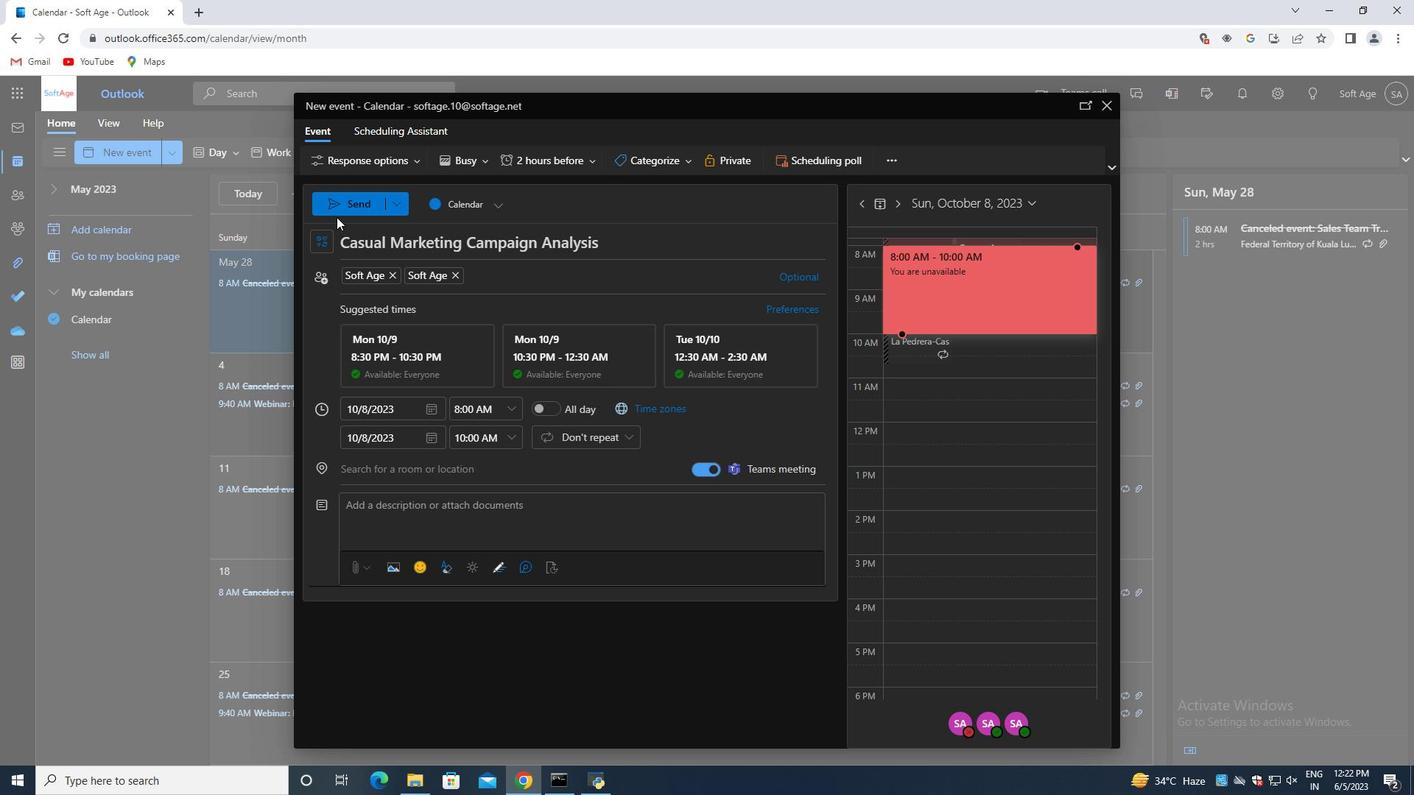 
Action: Mouse pressed left at (356, 207)
Screenshot: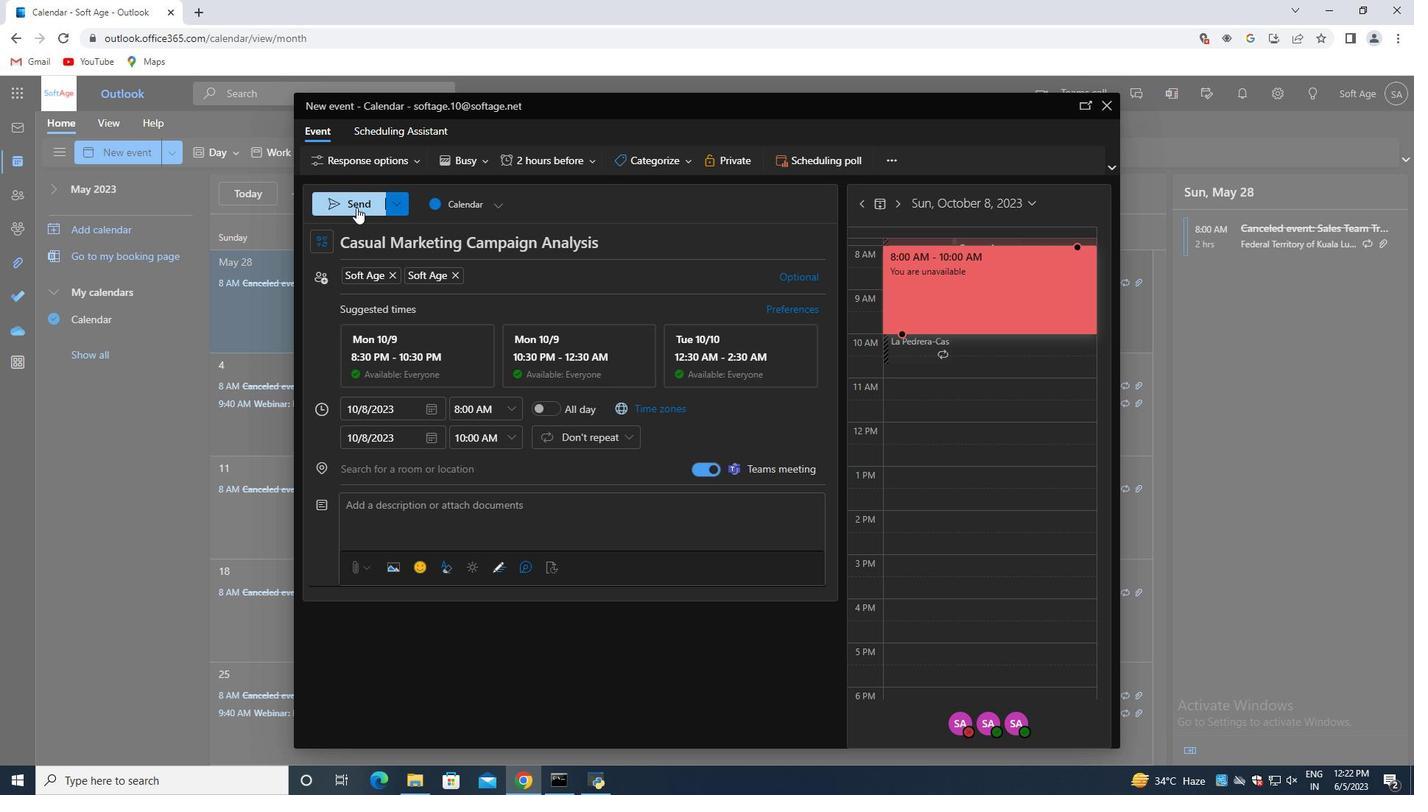 
